 Task: Find an Airbnb in Mumbai for 2 guests from May 27-30, using filters for price and type of place.
Action: Mouse moved to (504, 795)
Screenshot: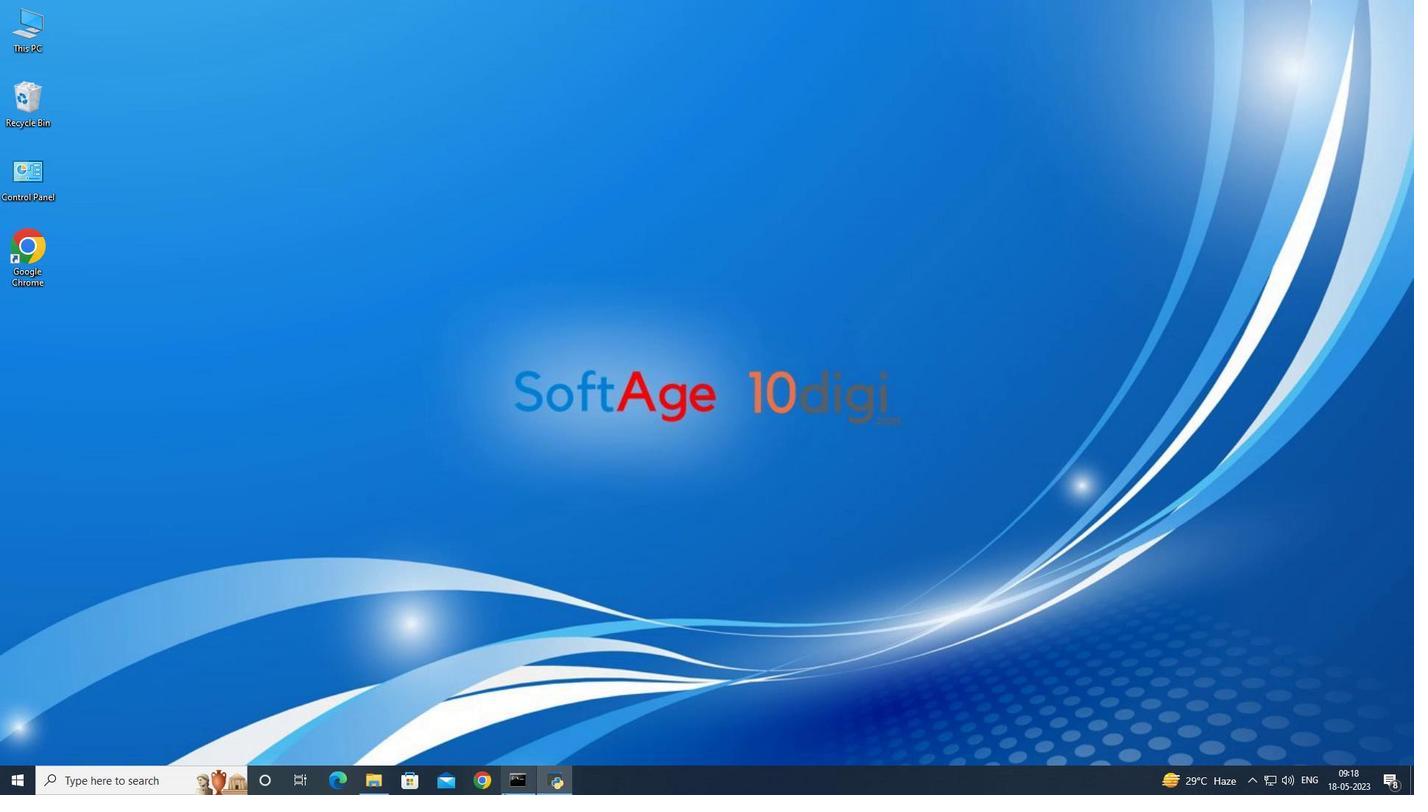 
Action: Mouse pressed left at (504, 795)
Screenshot: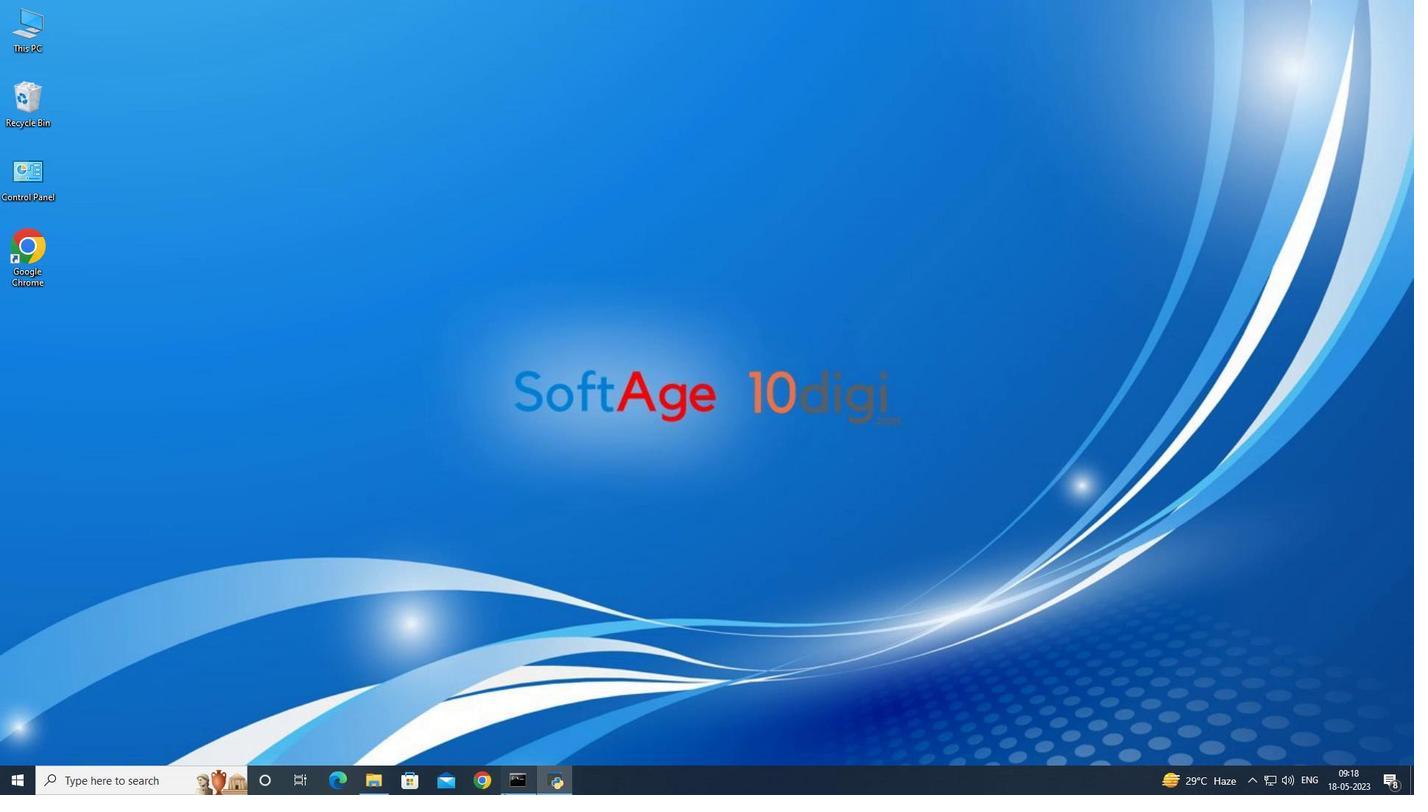 
Action: Mouse moved to (491, 790)
Screenshot: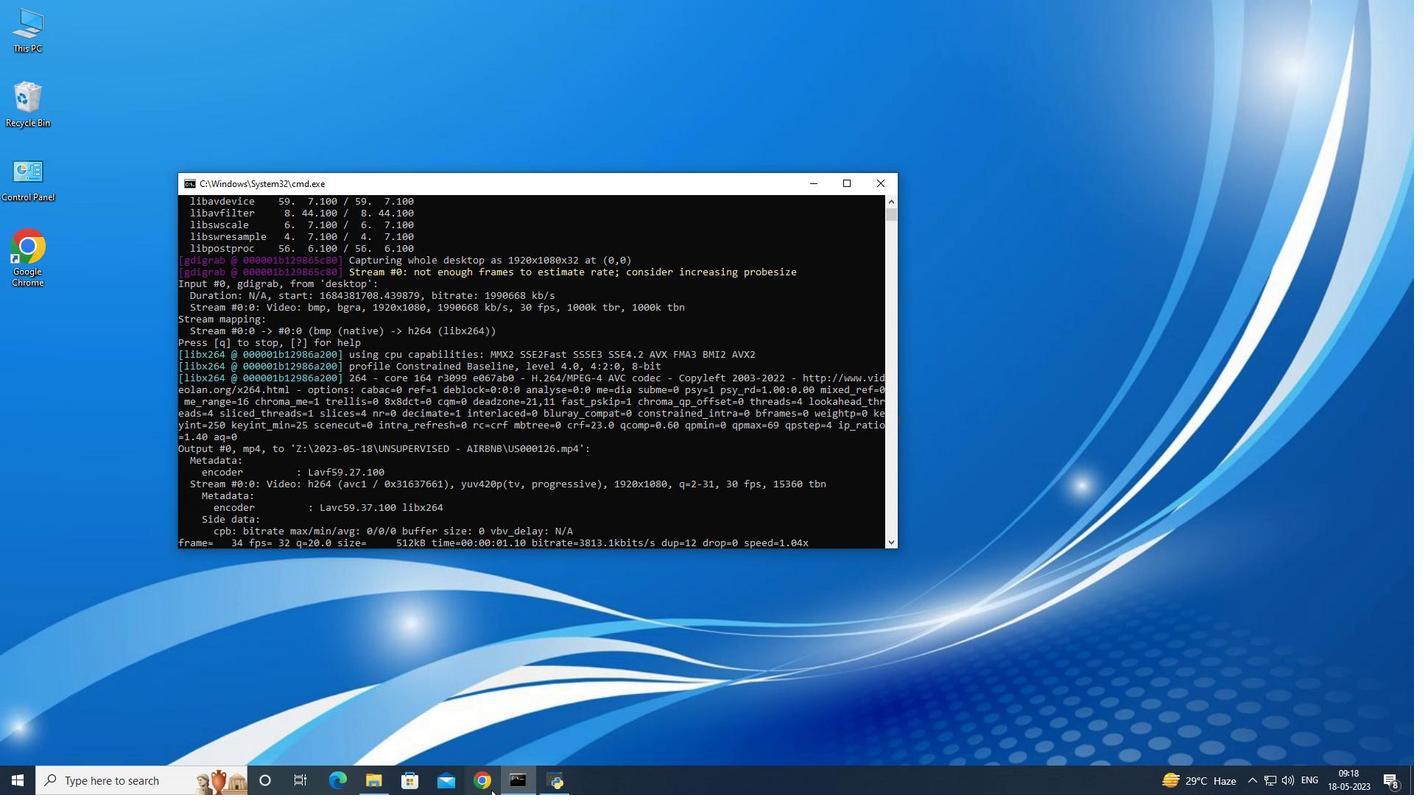 
Action: Mouse pressed left at (491, 790)
Screenshot: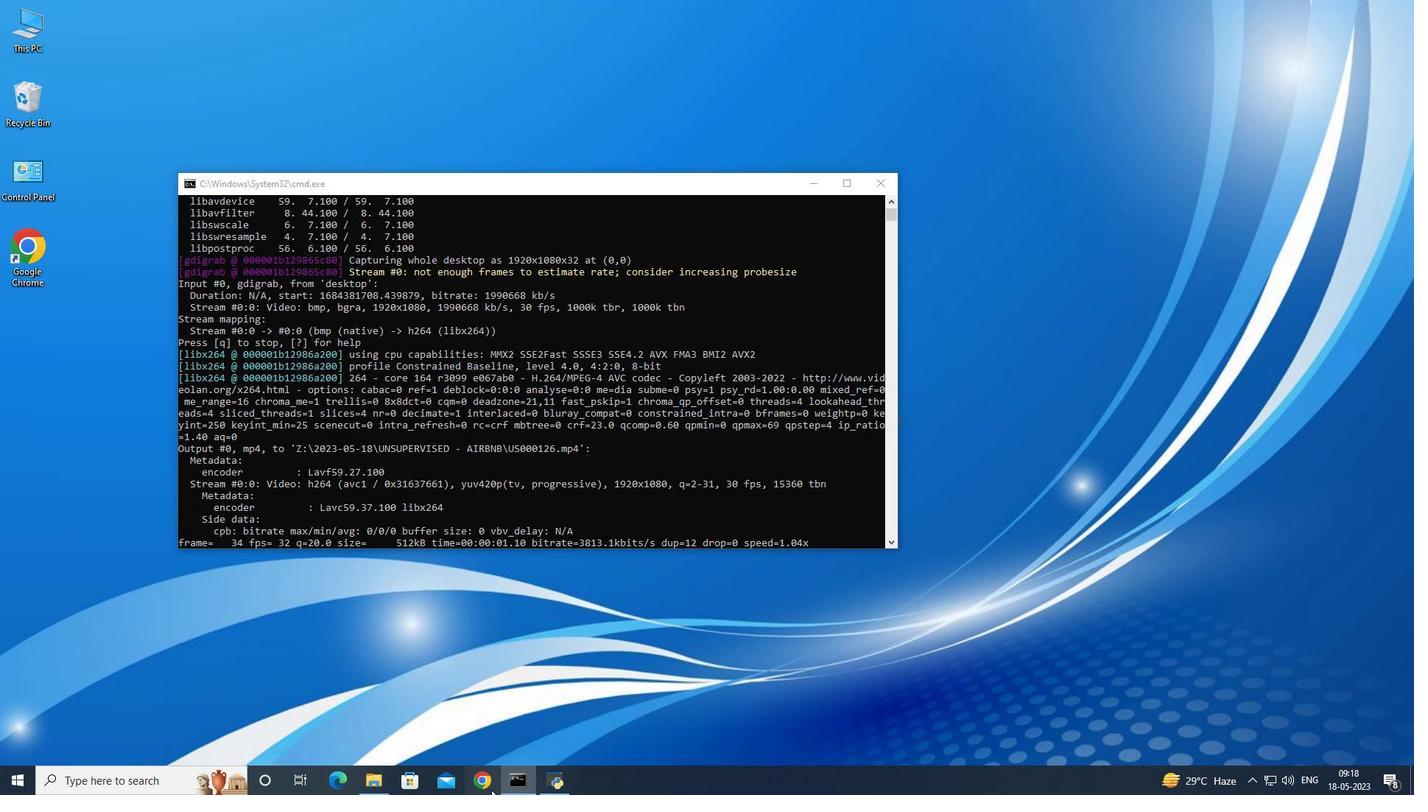 
Action: Mouse moved to (637, 311)
Screenshot: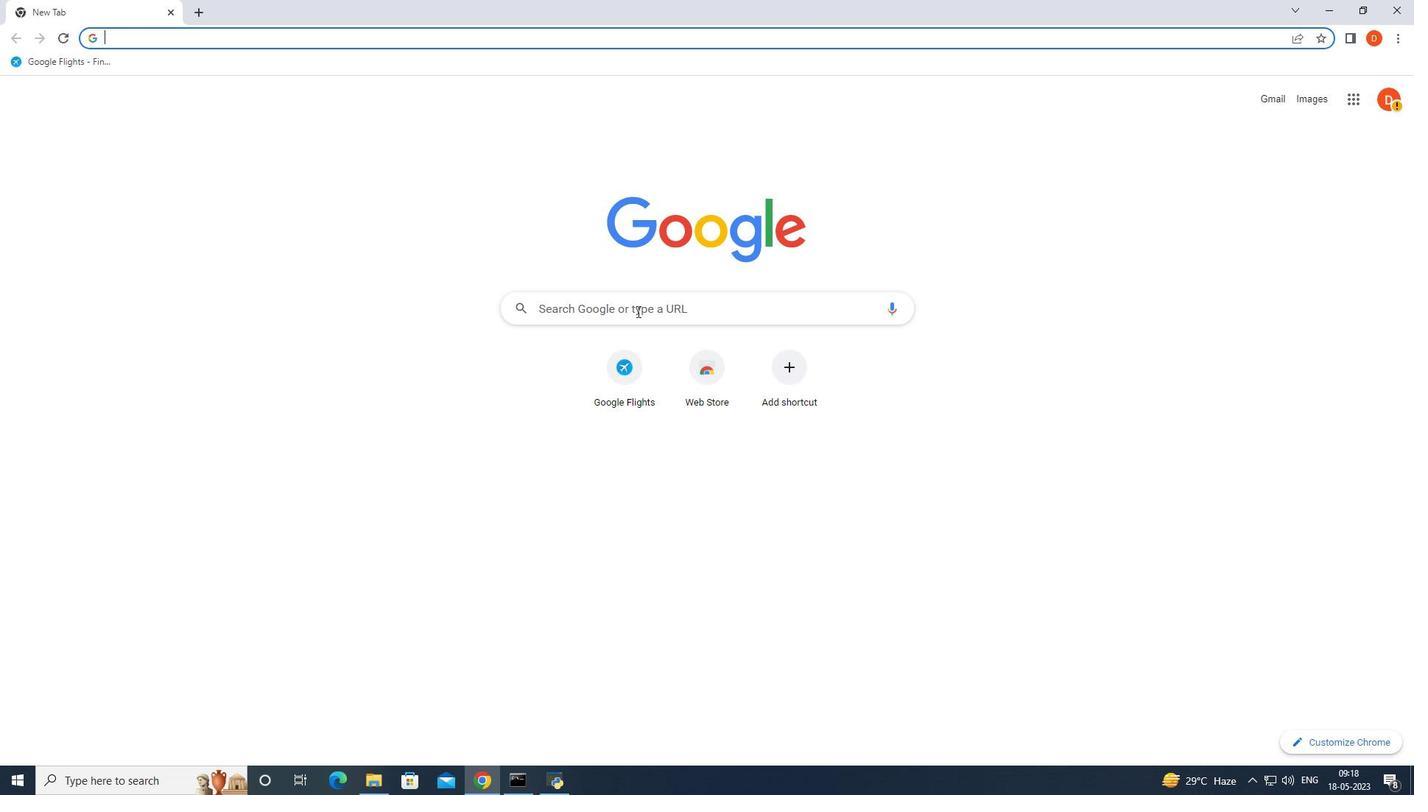 
Action: Mouse pressed left at (637, 311)
Screenshot: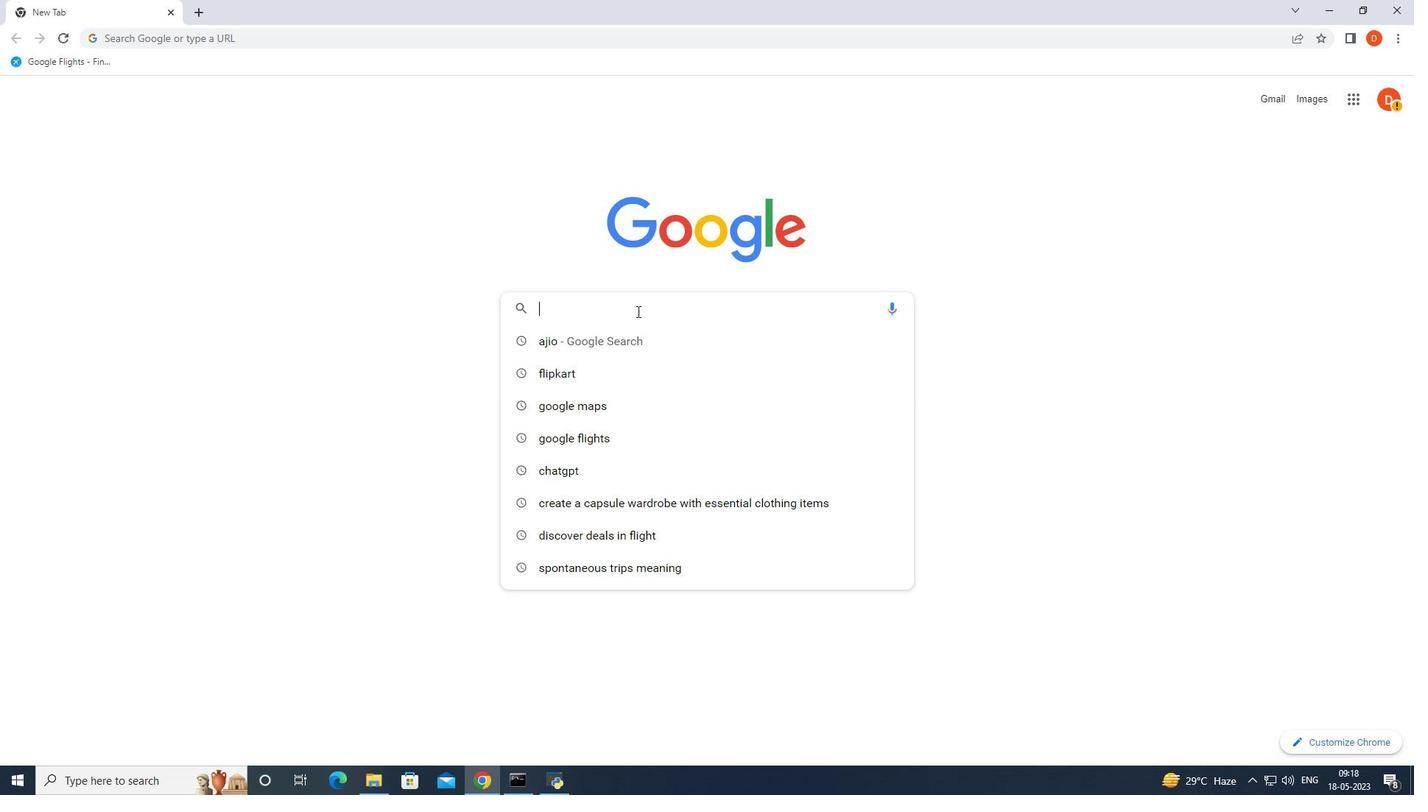 
Action: Mouse moved to (792, 347)
Screenshot: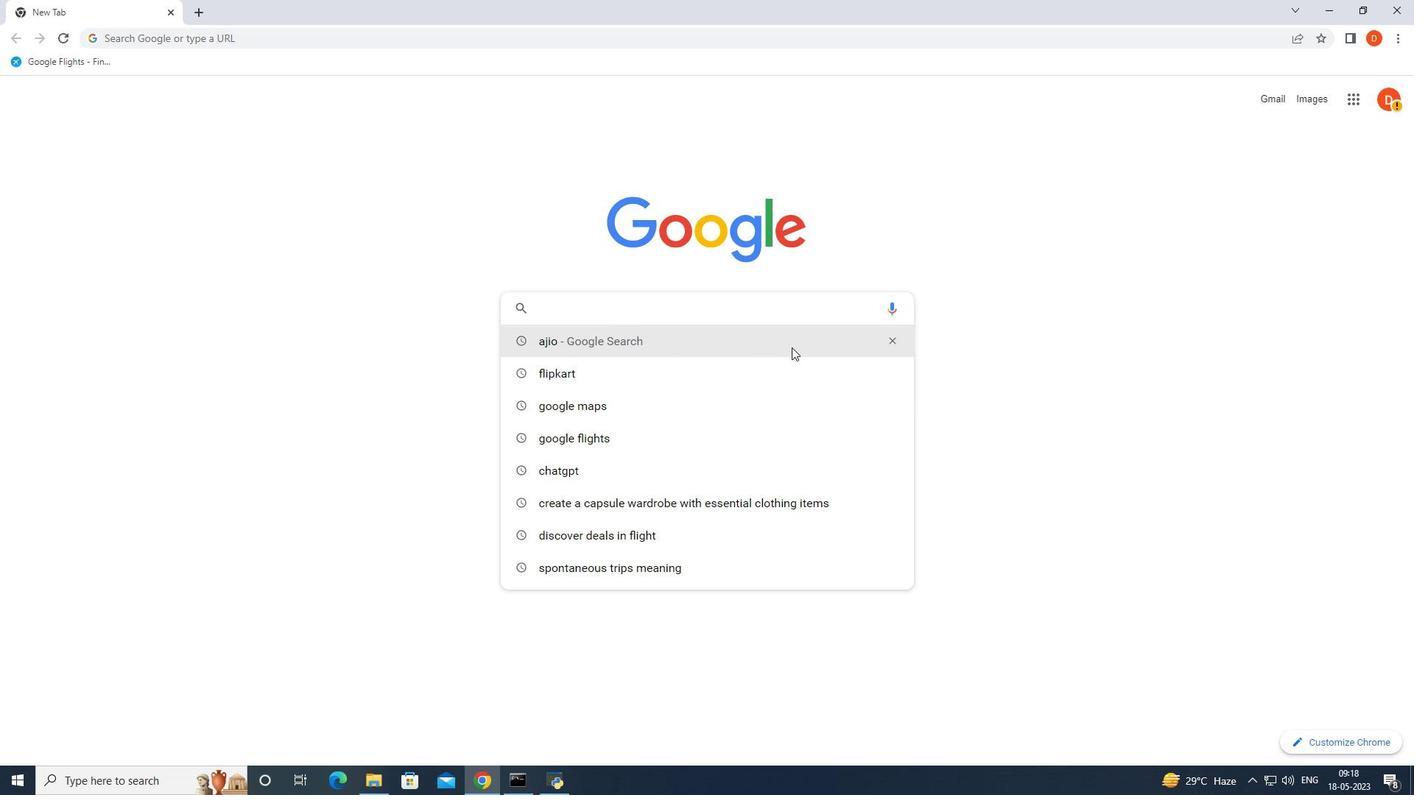 
Action: Key pressed air
Screenshot: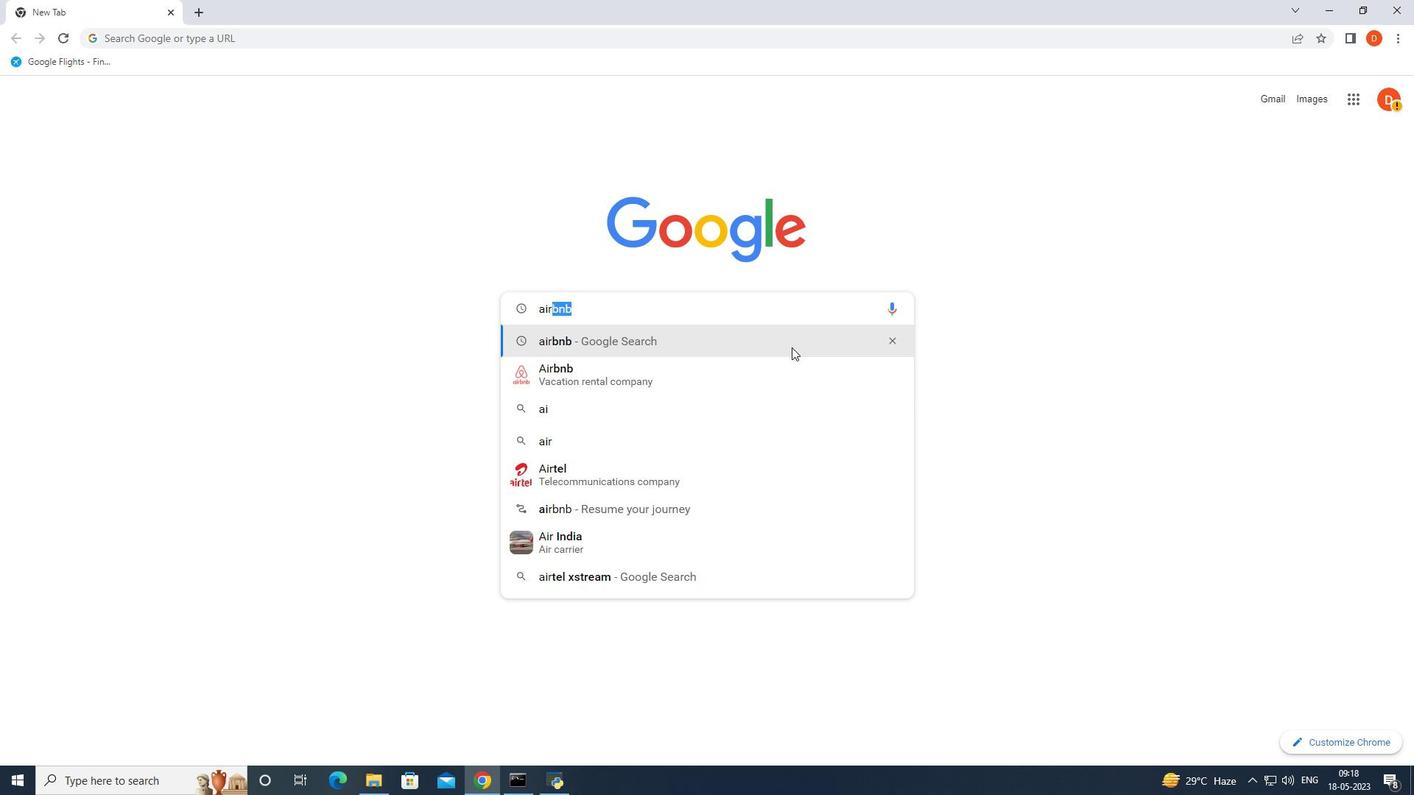 
Action: Mouse moved to (666, 377)
Screenshot: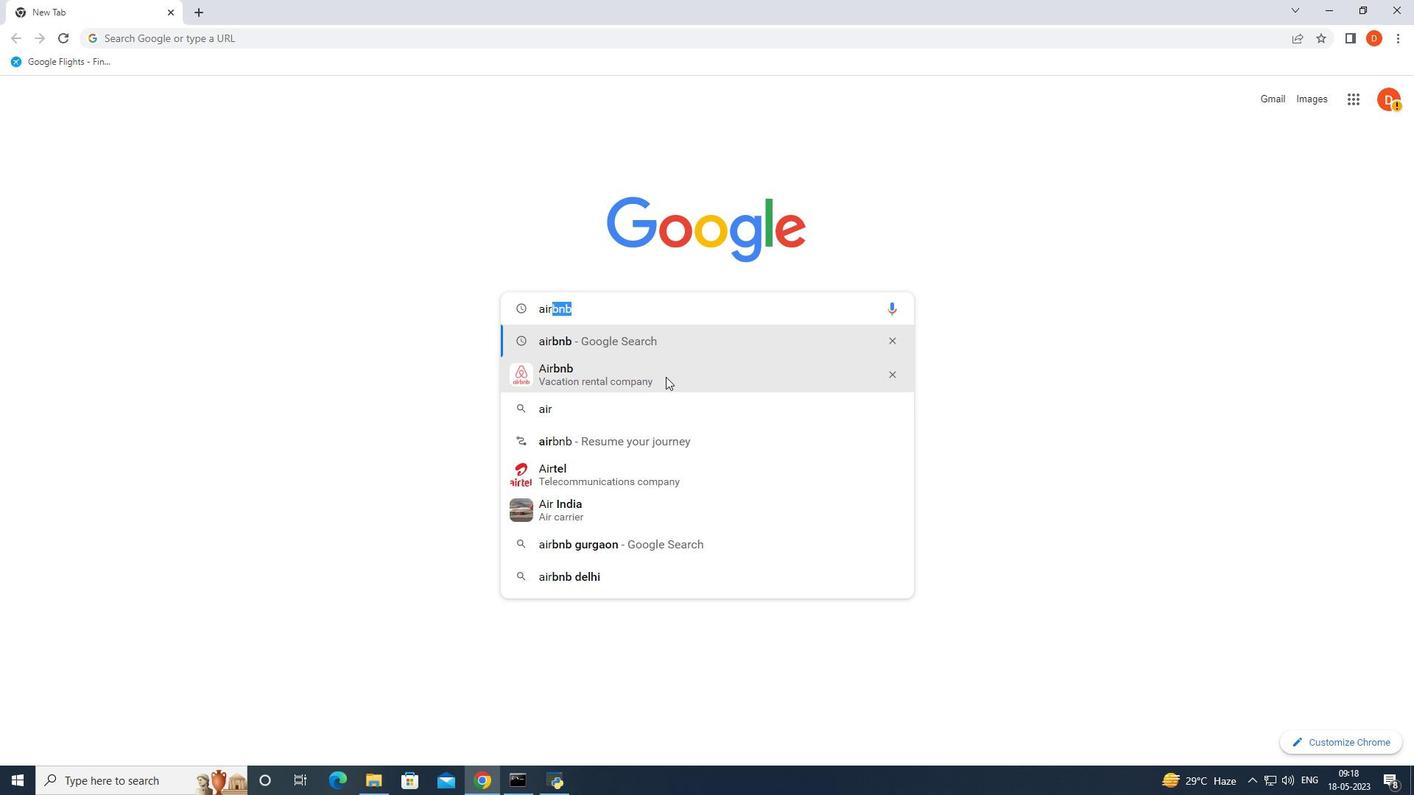 
Action: Mouse pressed left at (666, 377)
Screenshot: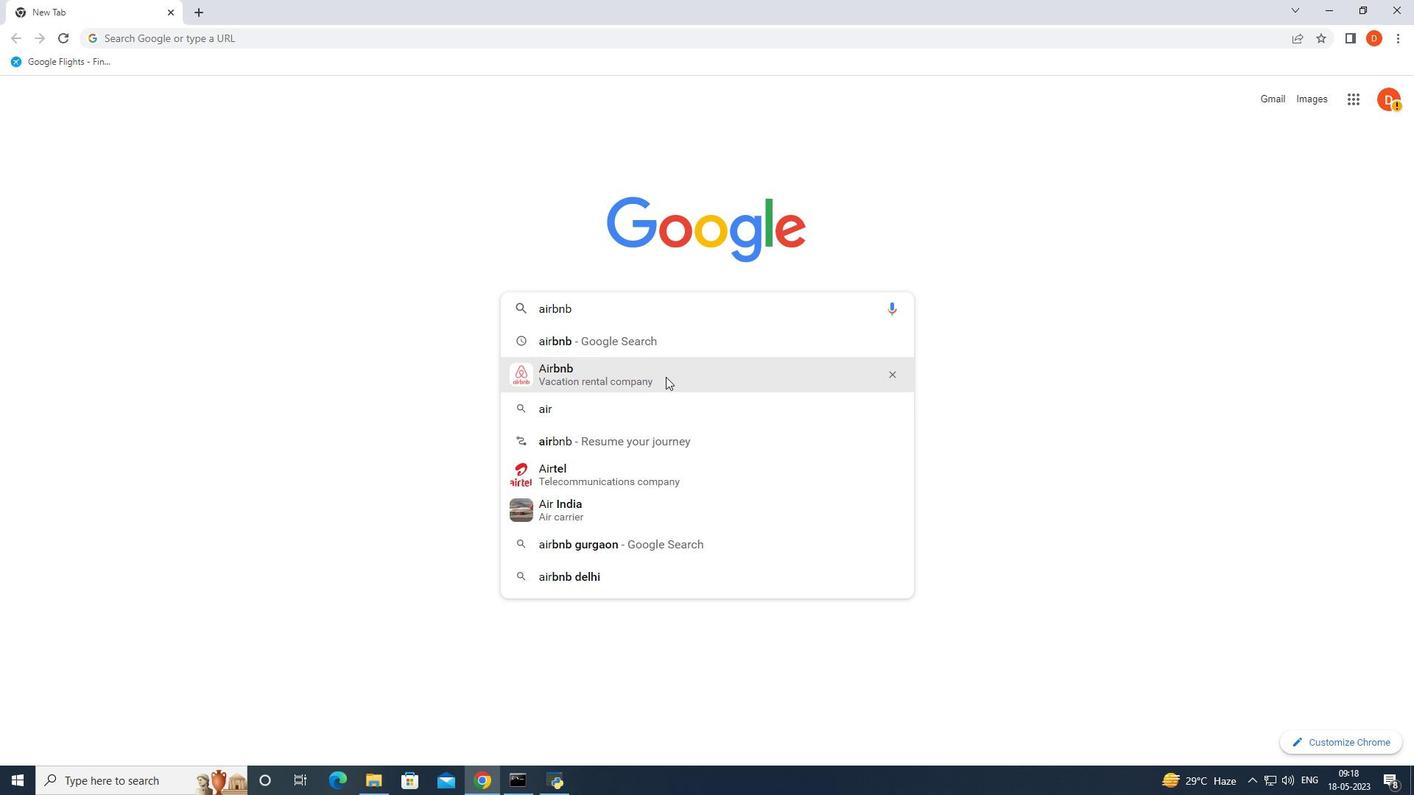 
Action: Mouse moved to (230, 216)
Screenshot: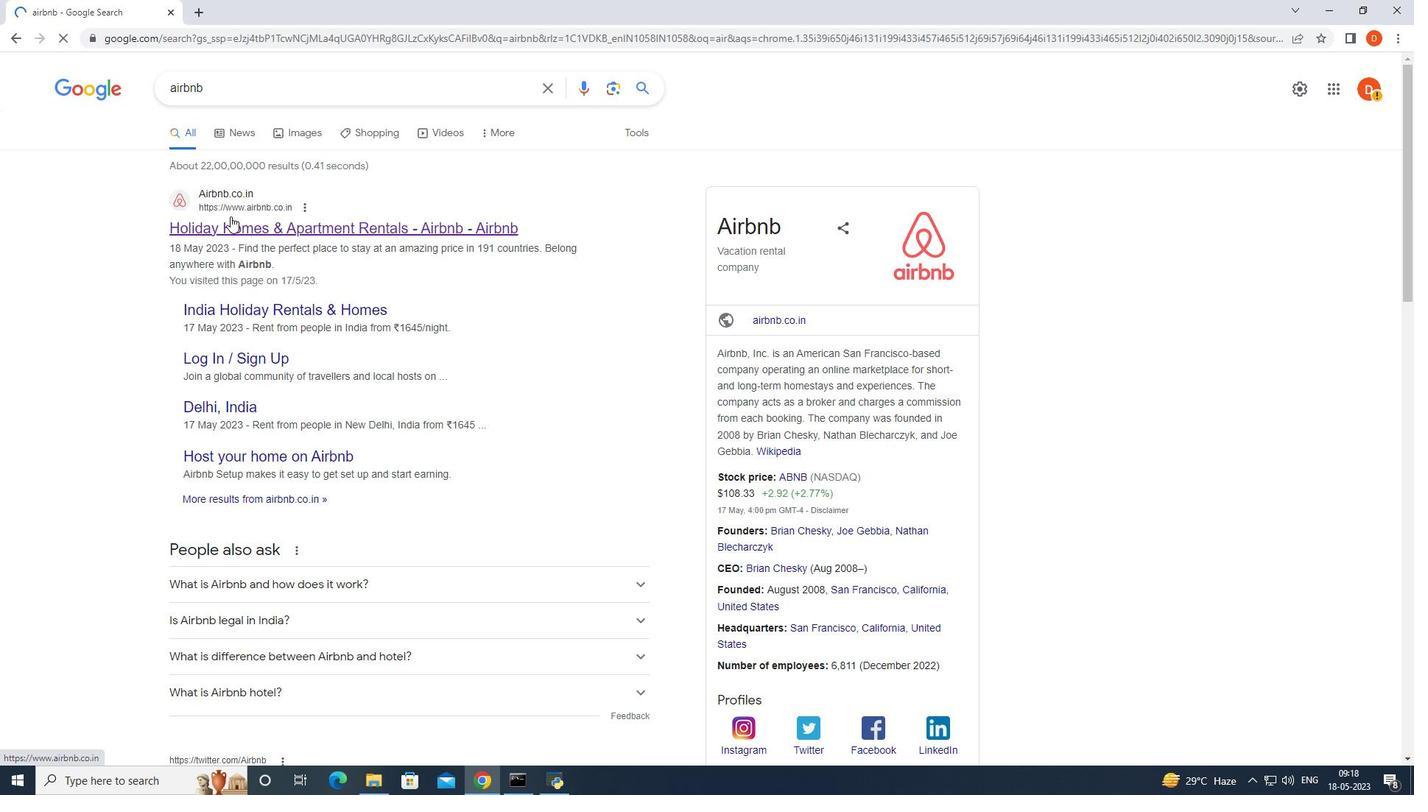 
Action: Mouse pressed left at (230, 216)
Screenshot: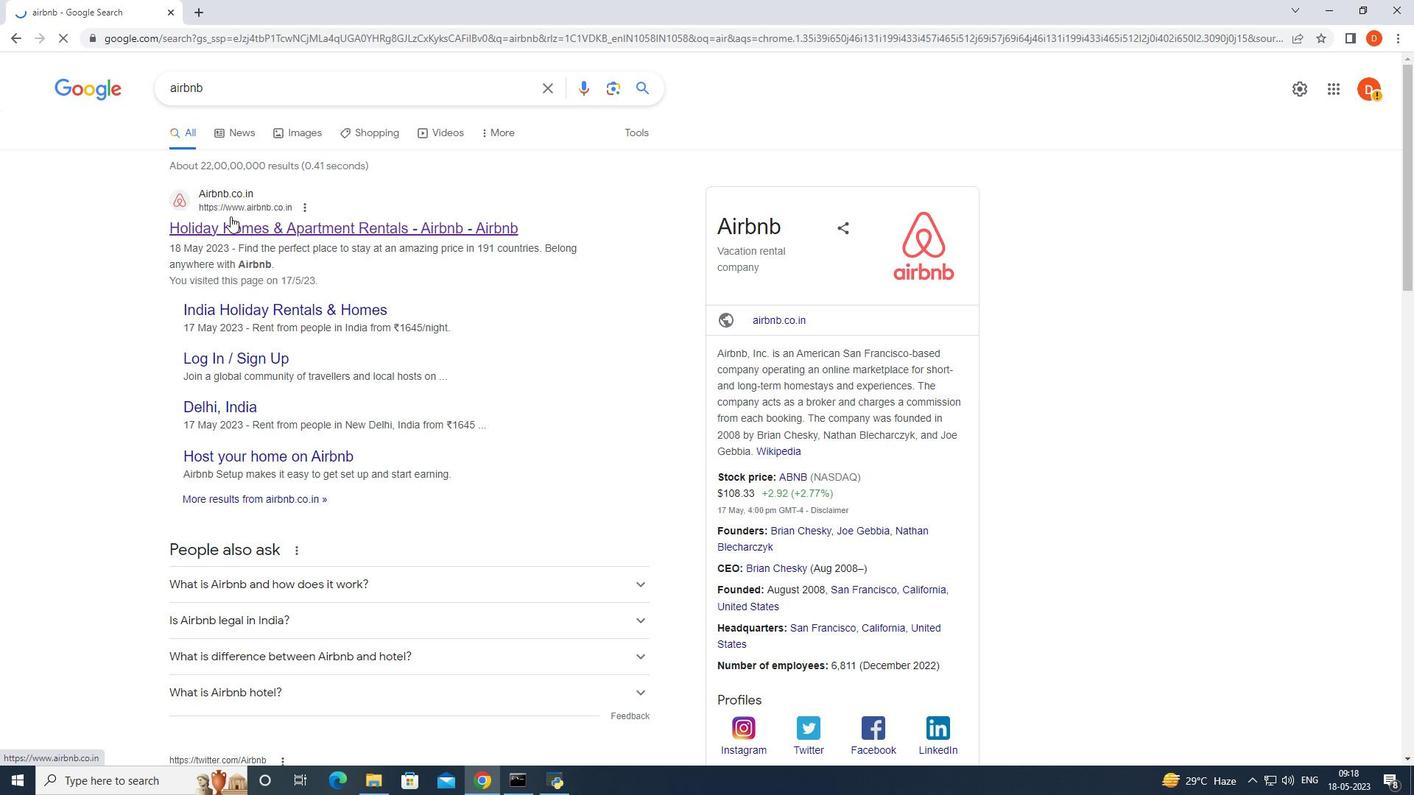 
Action: Mouse moved to (625, 128)
Screenshot: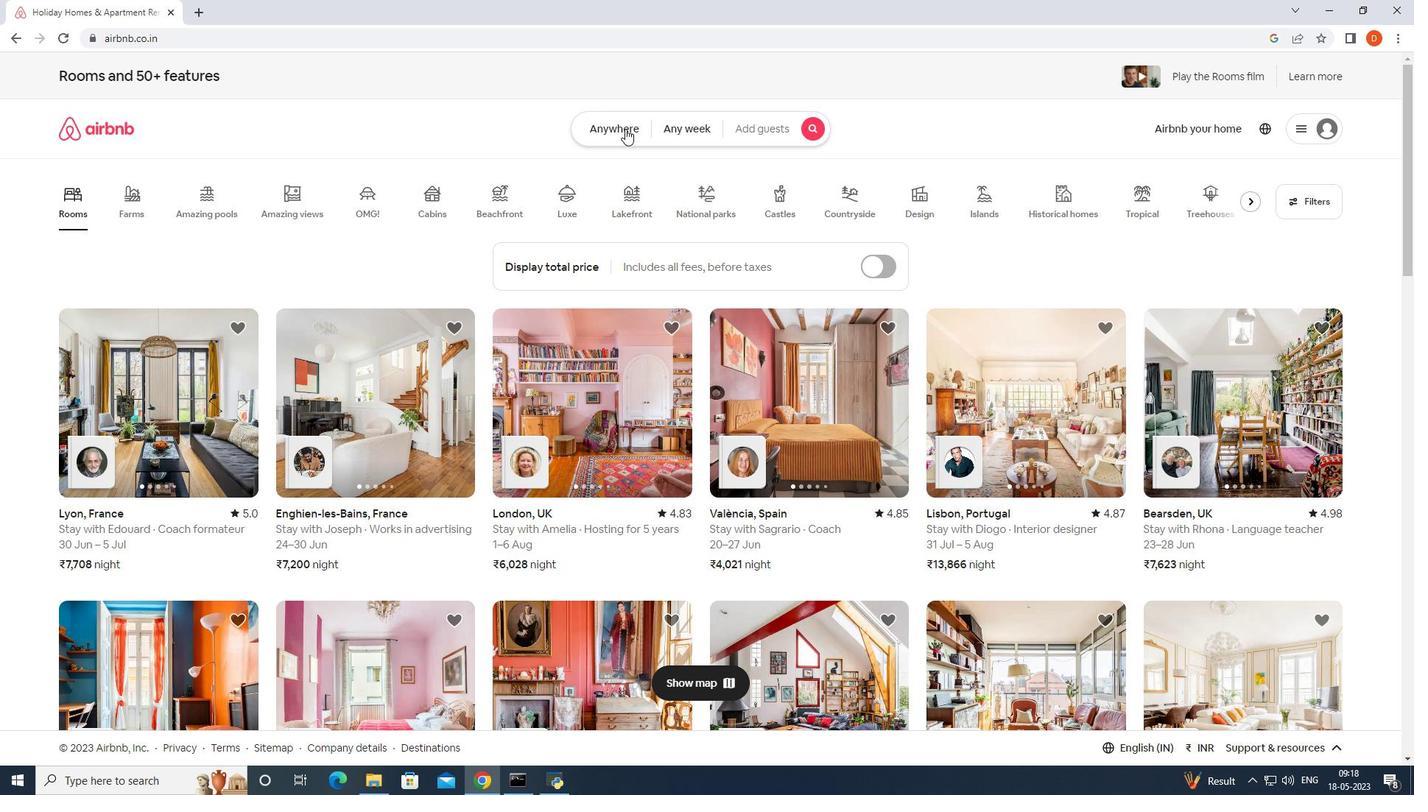 
Action: Mouse pressed left at (625, 128)
Screenshot: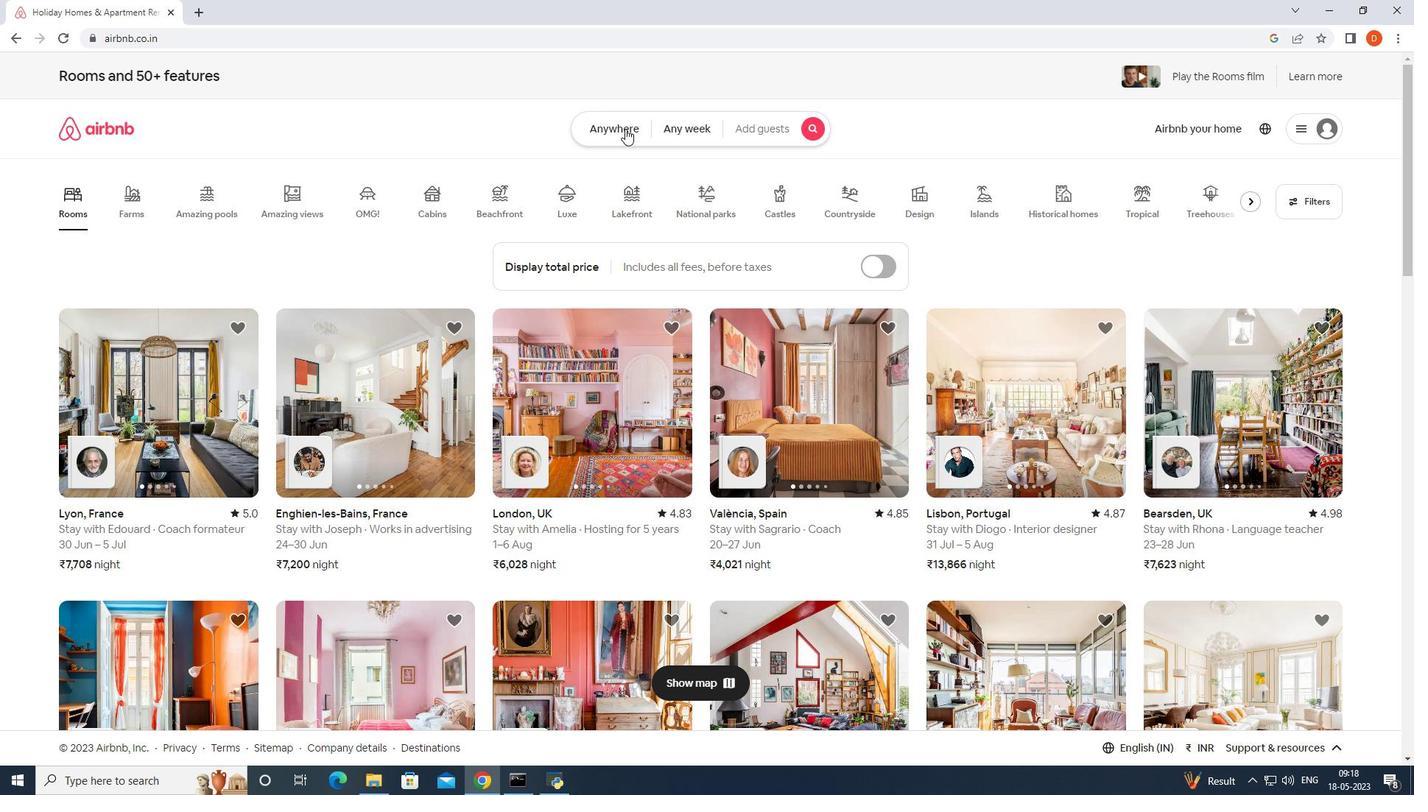 
Action: Mouse moved to (587, 174)
Screenshot: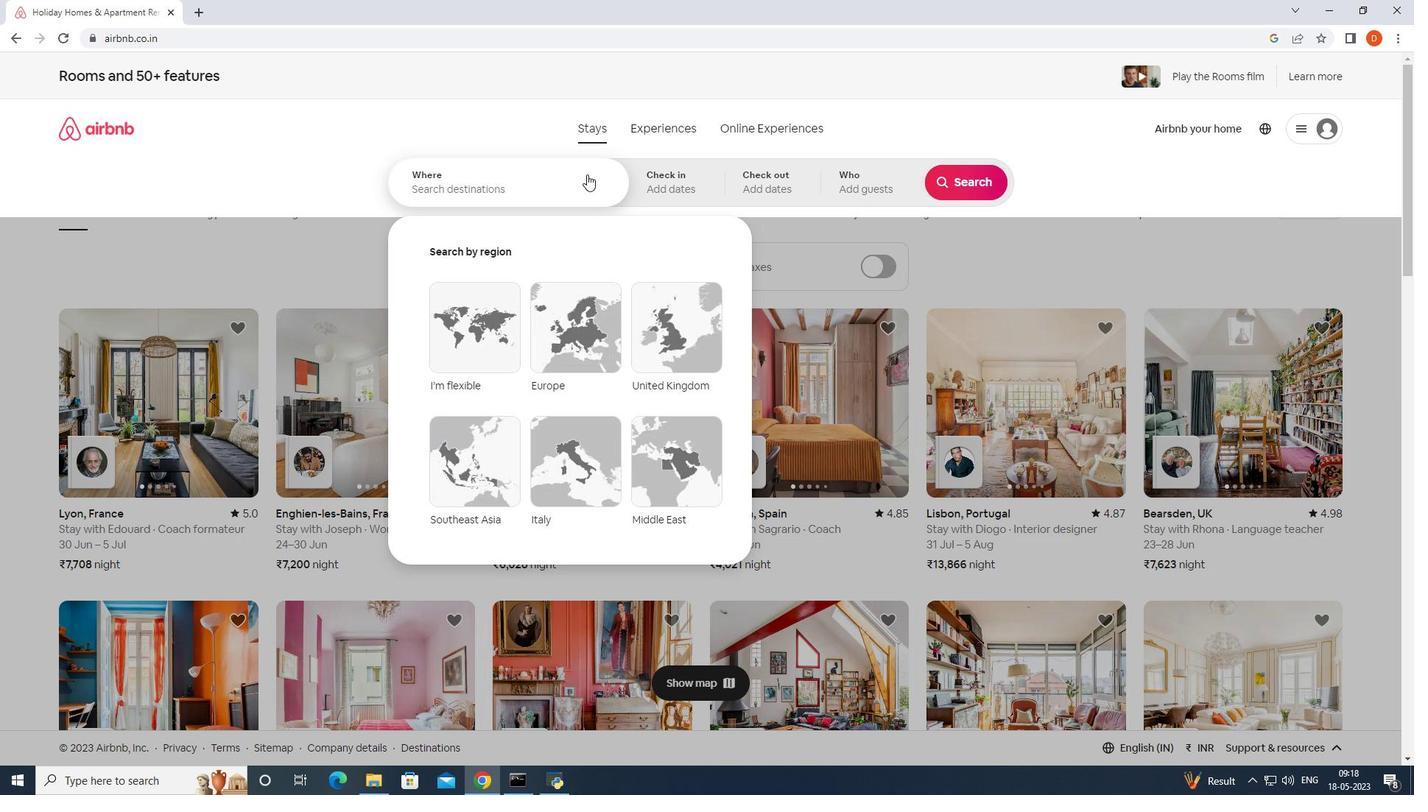 
Action: Mouse pressed left at (587, 174)
Screenshot: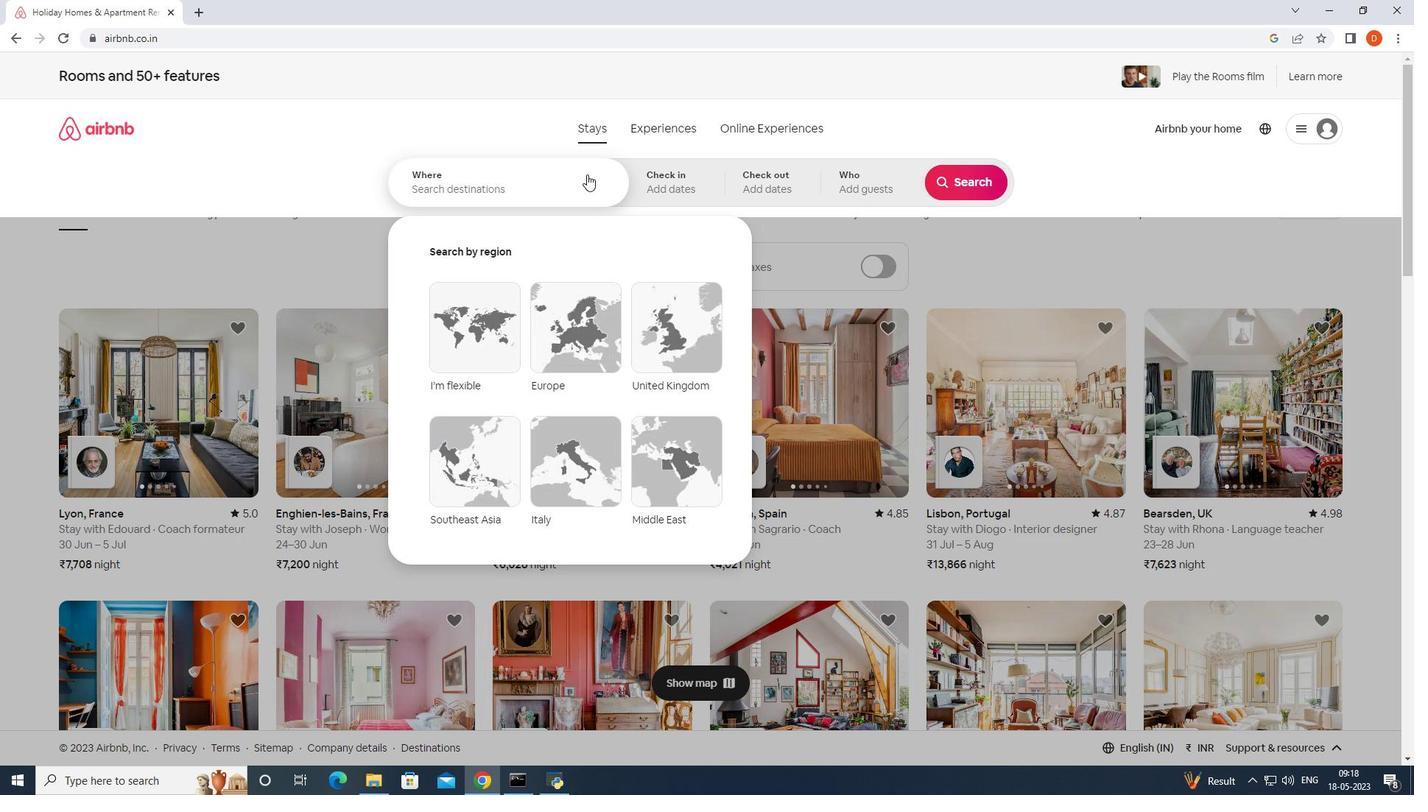 
Action: Key pressed mumbai
Screenshot: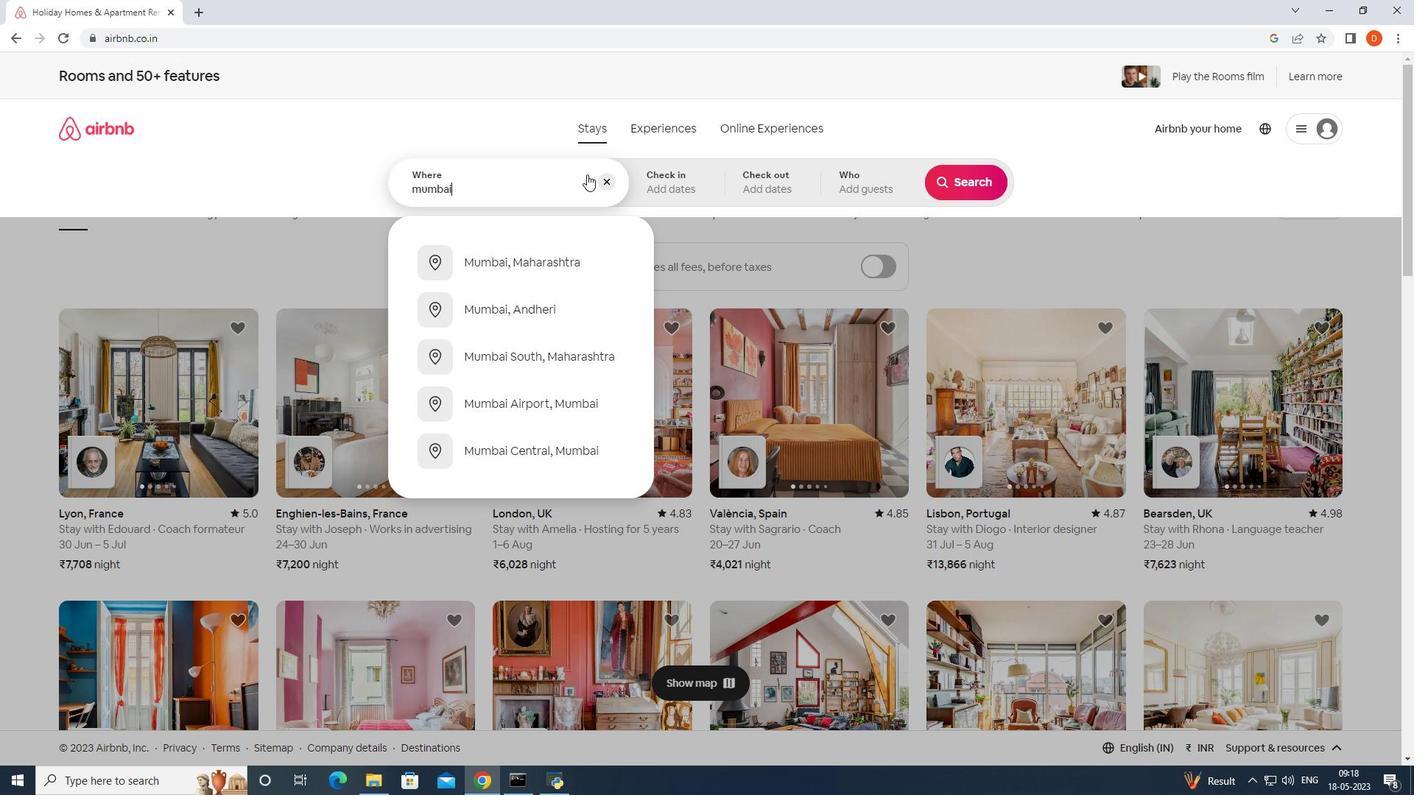 
Action: Mouse moved to (652, 176)
Screenshot: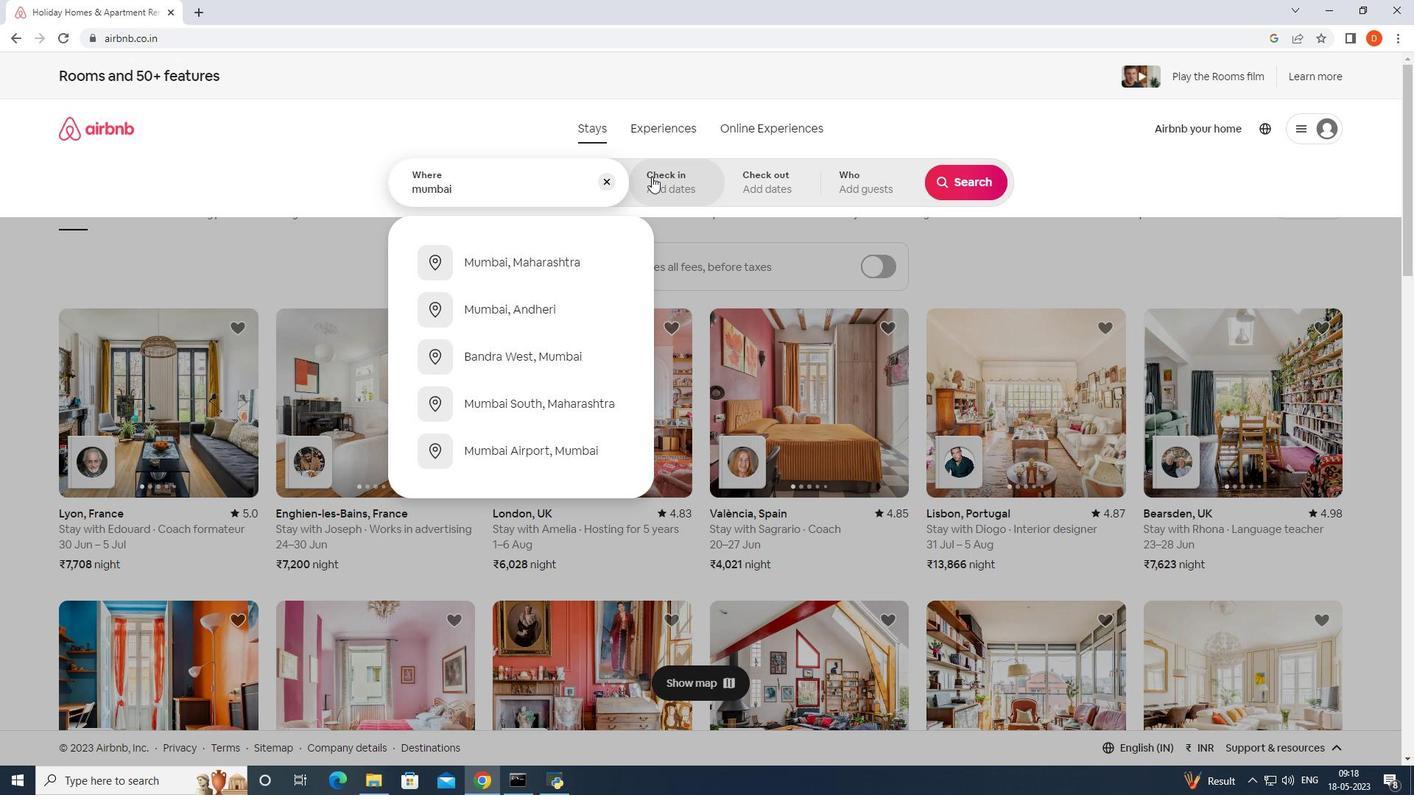 
Action: Mouse pressed left at (652, 176)
Screenshot: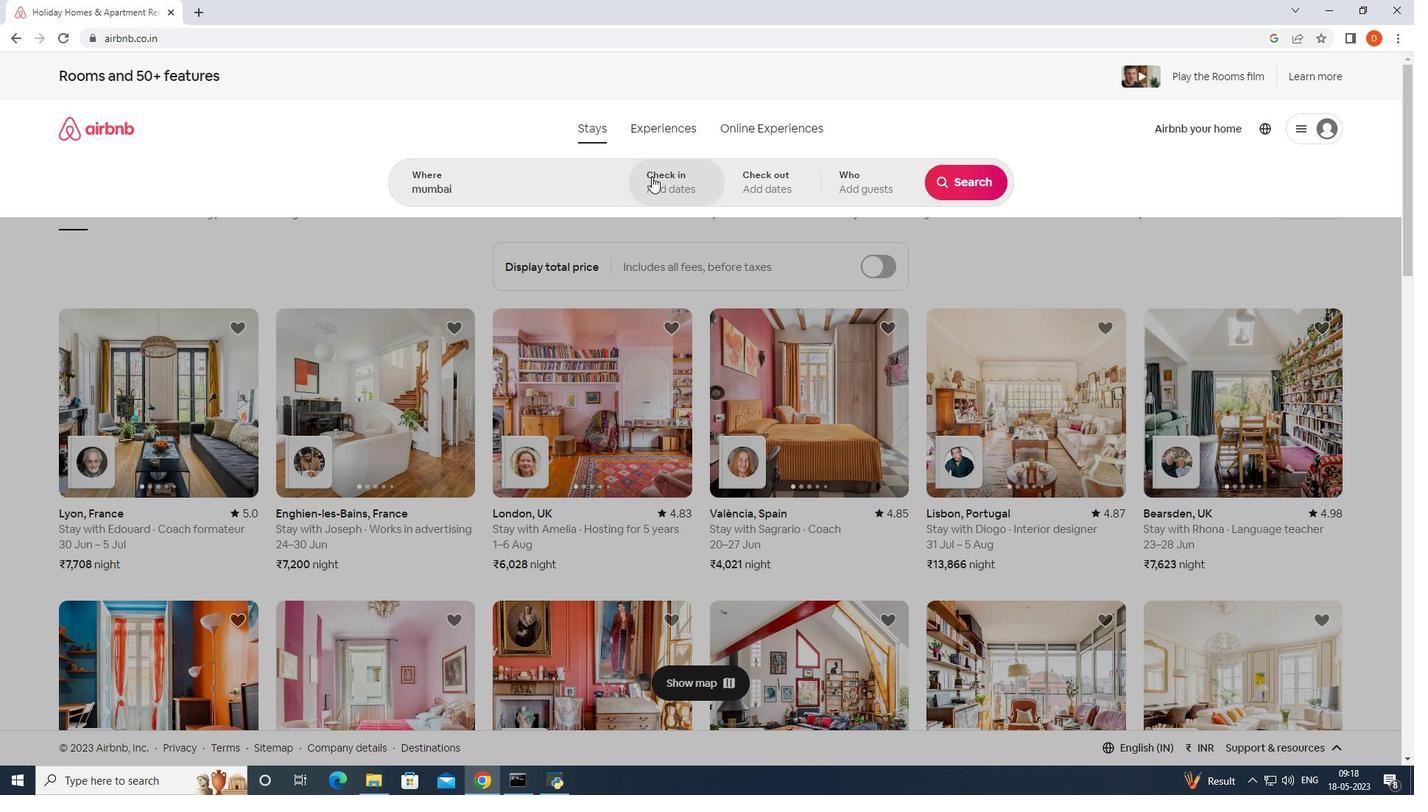 
Action: Mouse moved to (662, 479)
Screenshot: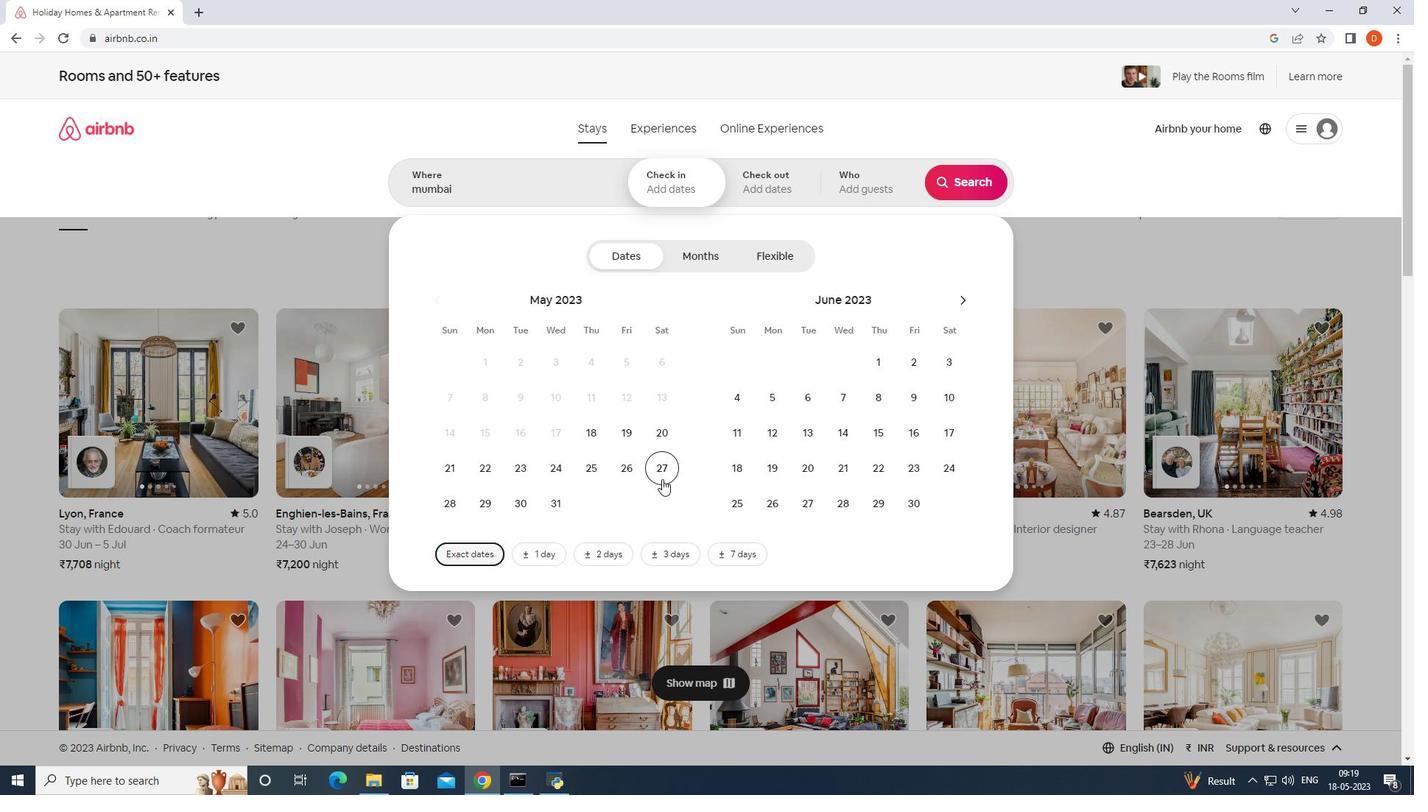 
Action: Mouse pressed left at (662, 479)
Screenshot: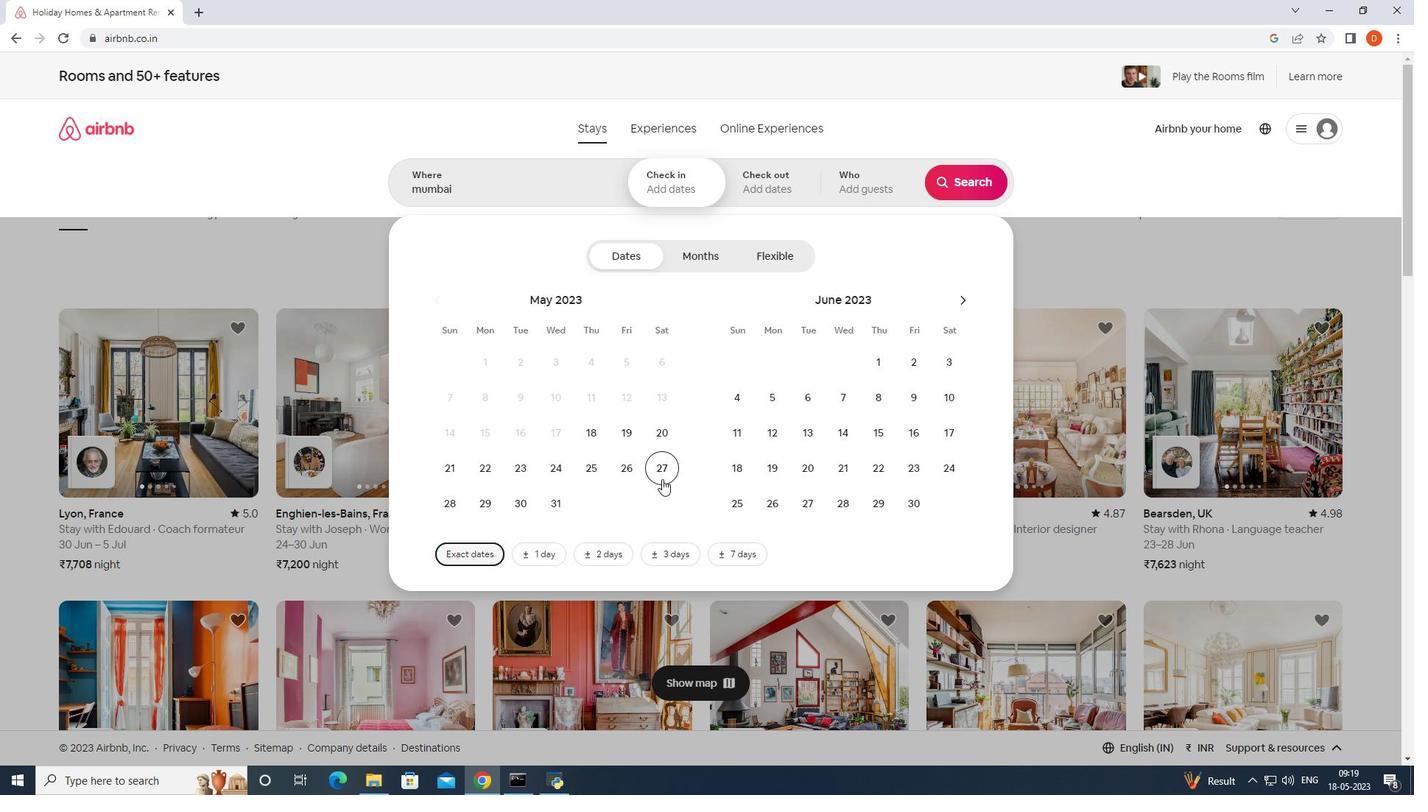
Action: Mouse moved to (527, 510)
Screenshot: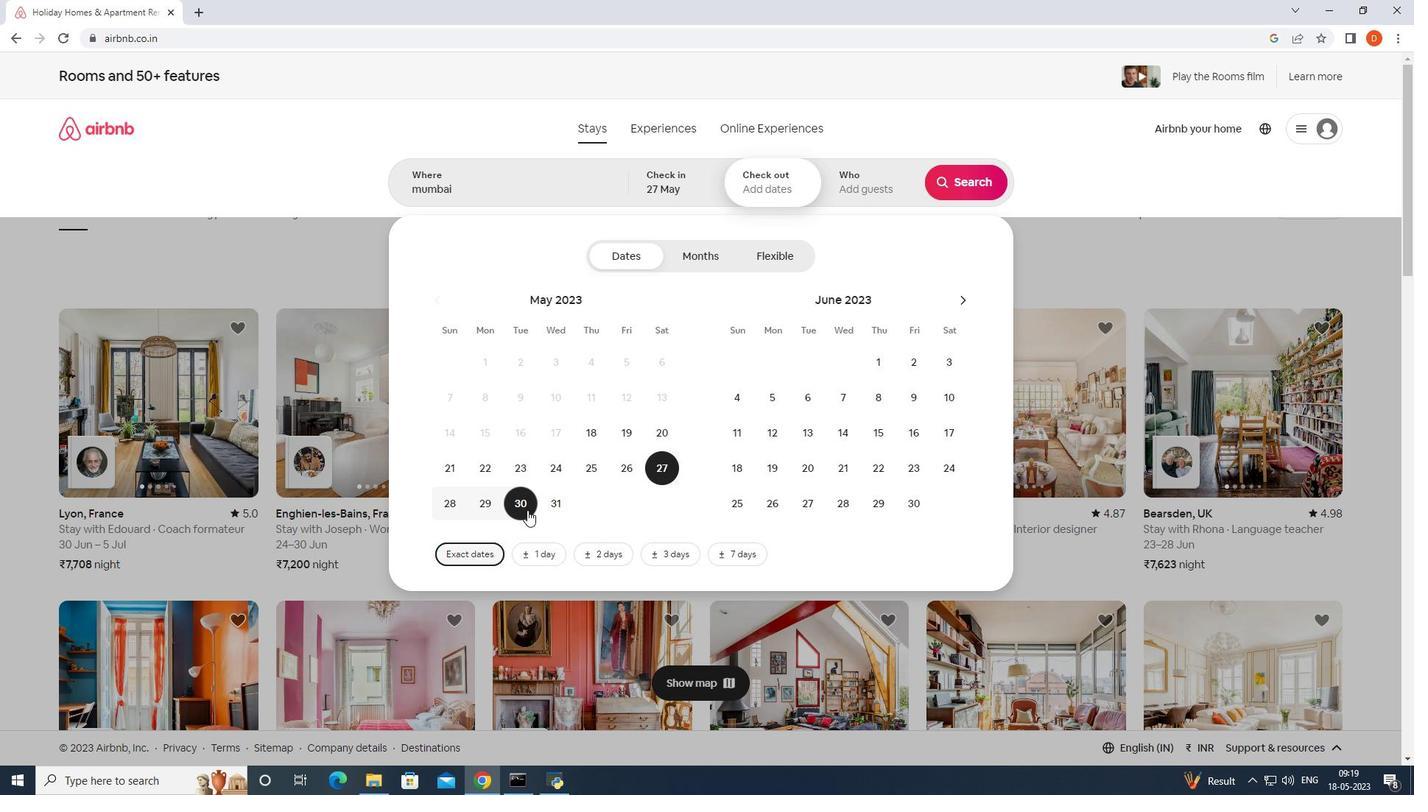 
Action: Mouse pressed left at (527, 510)
Screenshot: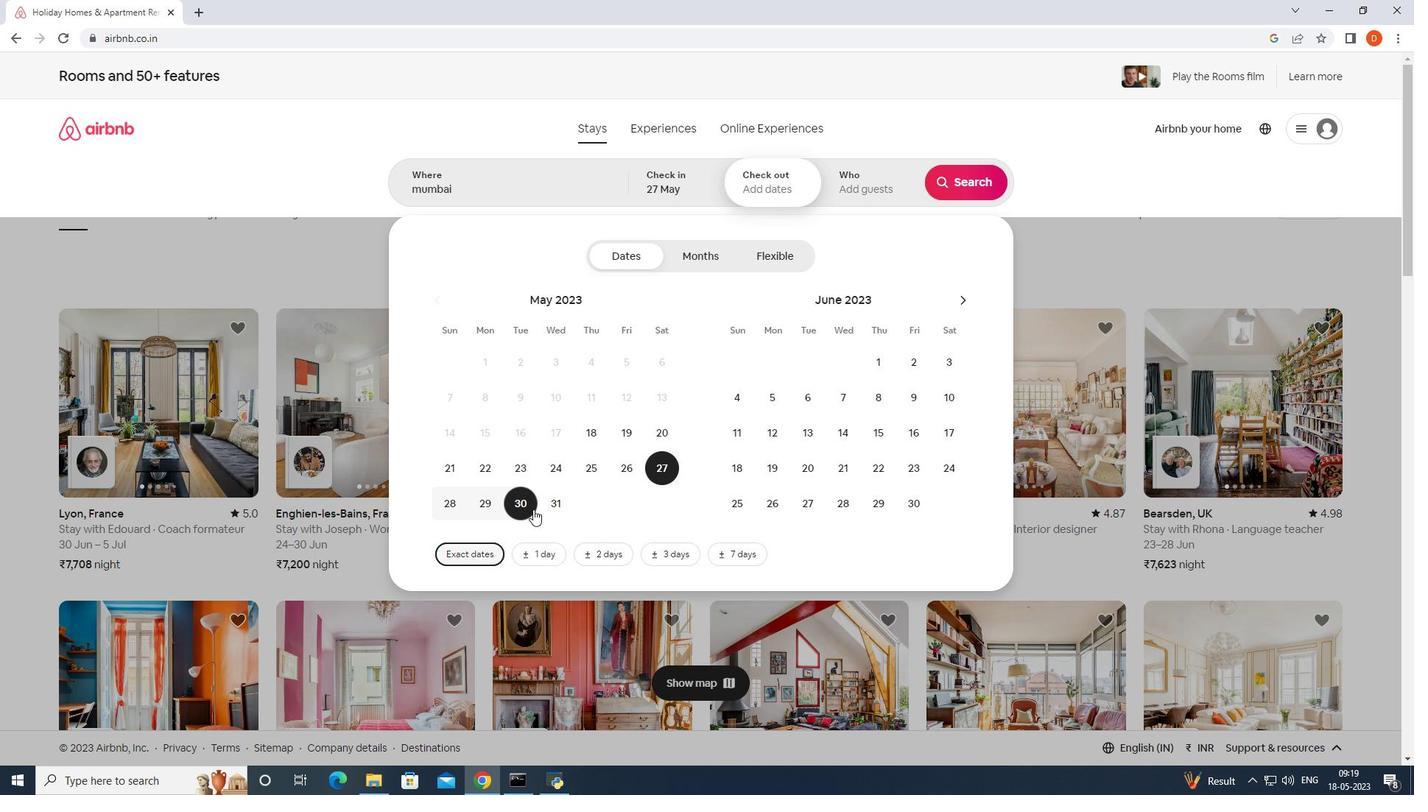 
Action: Mouse moved to (882, 189)
Screenshot: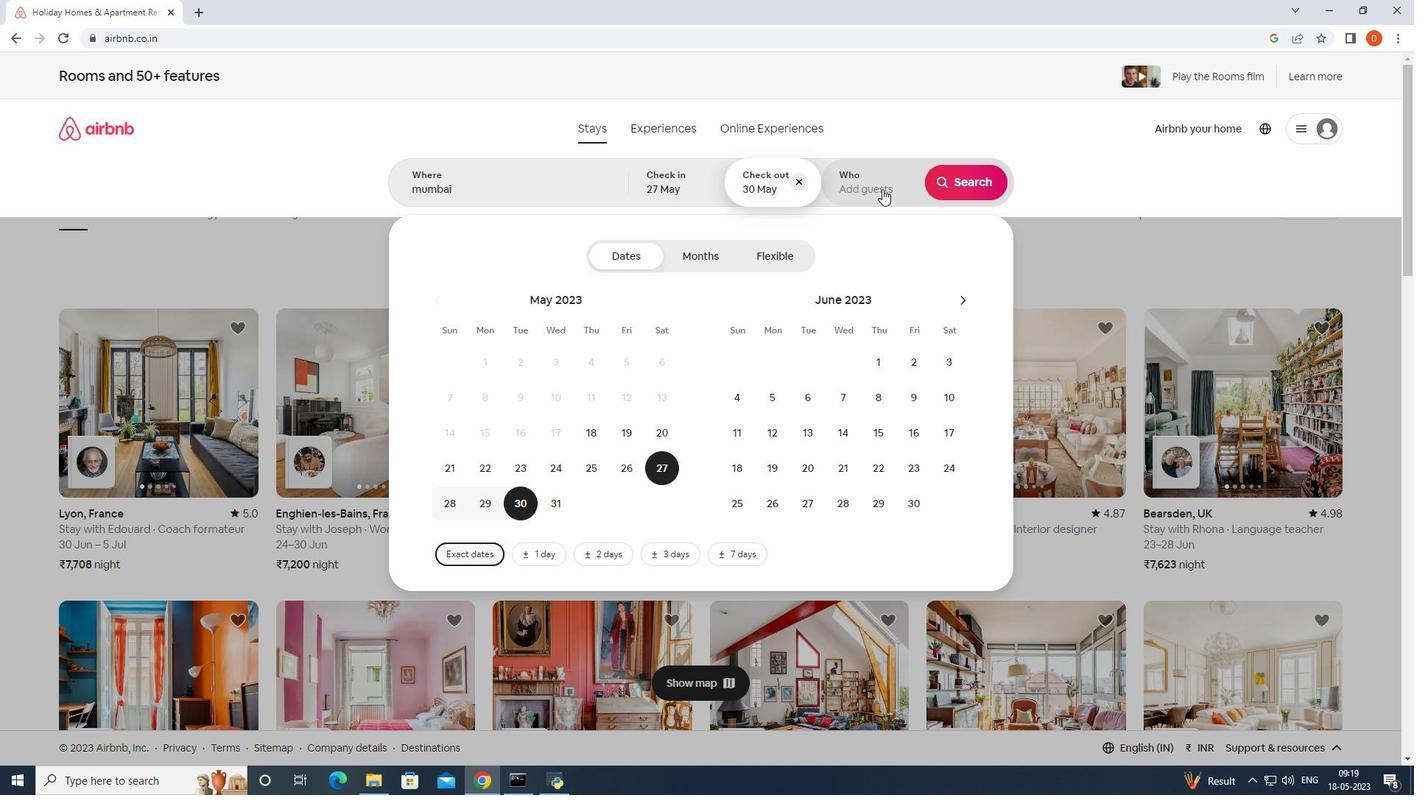 
Action: Mouse pressed left at (882, 189)
Screenshot: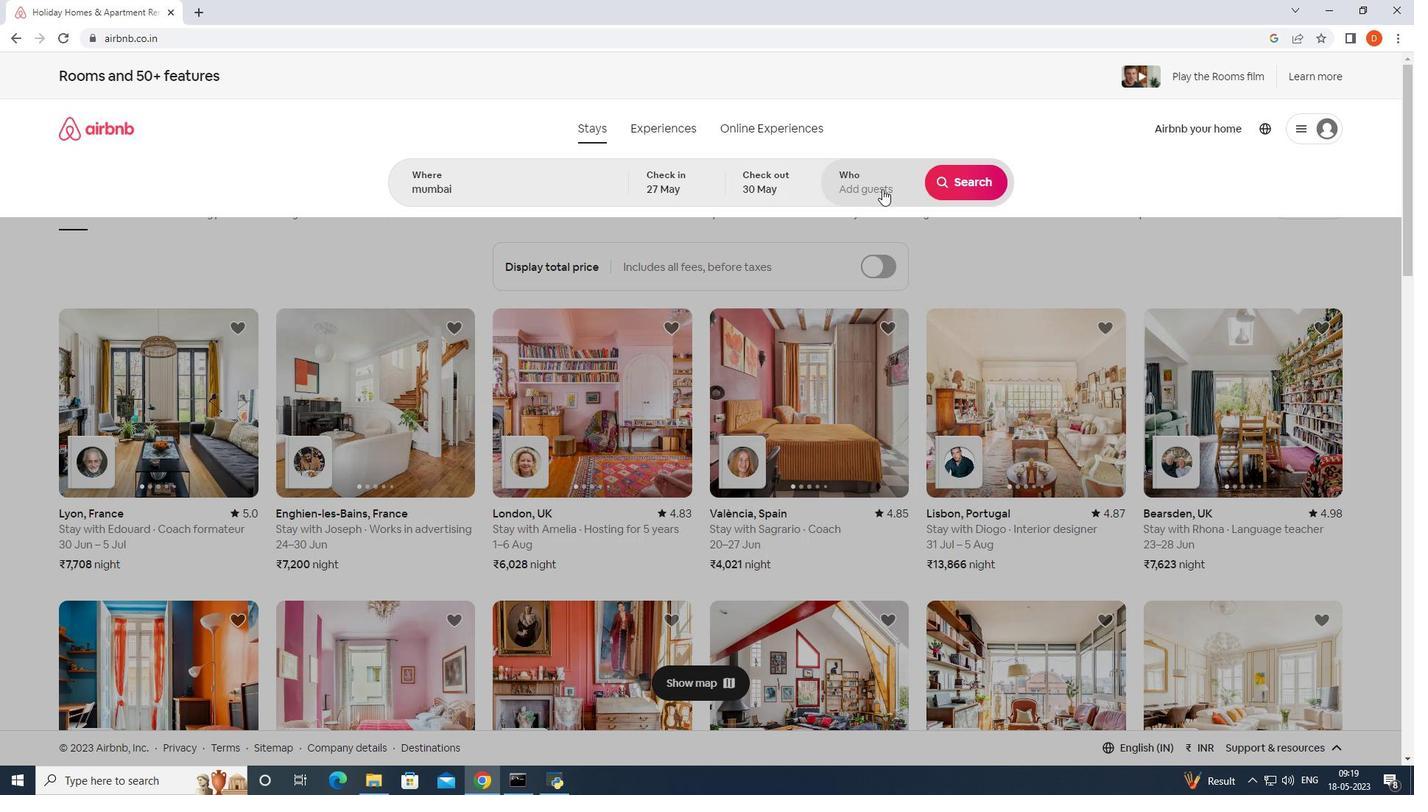 
Action: Mouse moved to (970, 258)
Screenshot: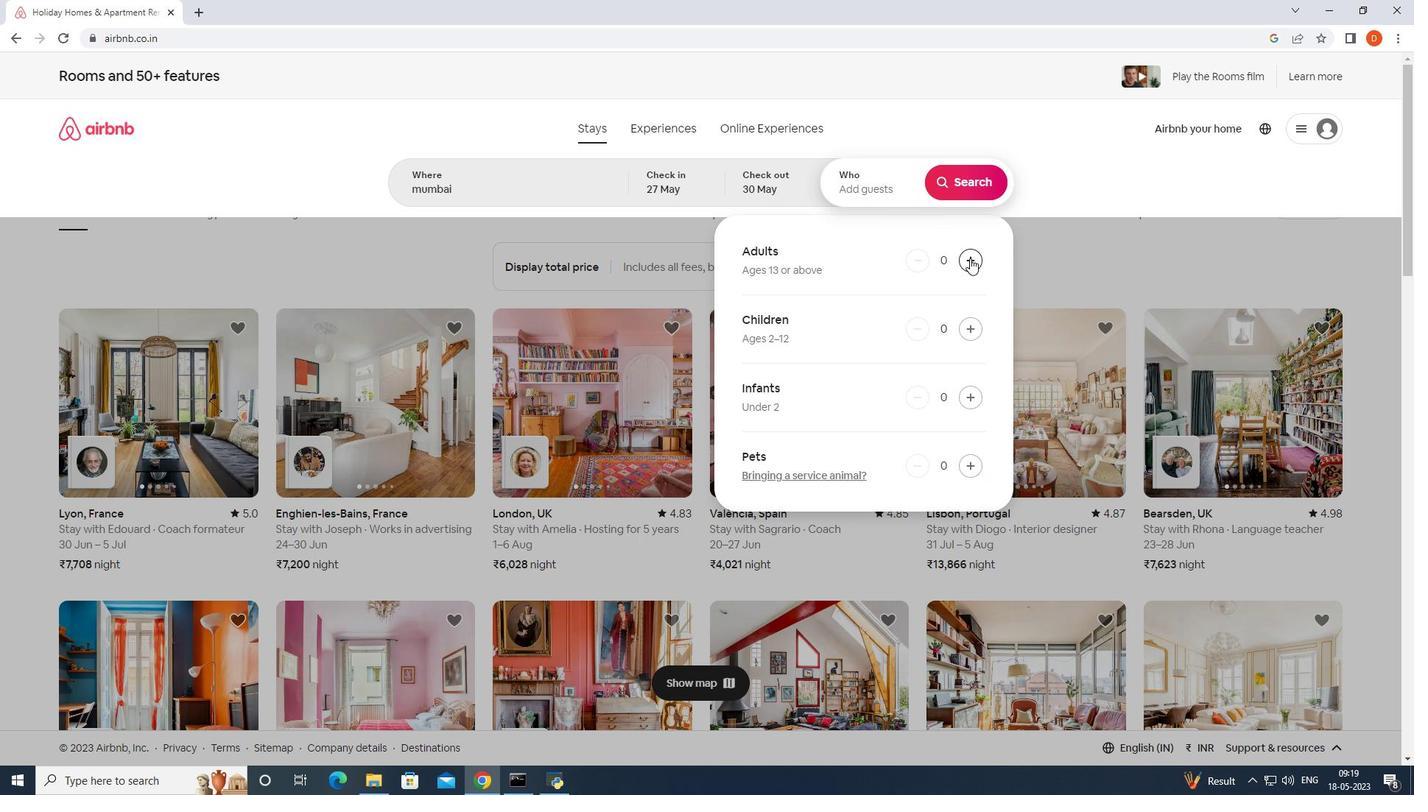 
Action: Mouse pressed left at (970, 258)
Screenshot: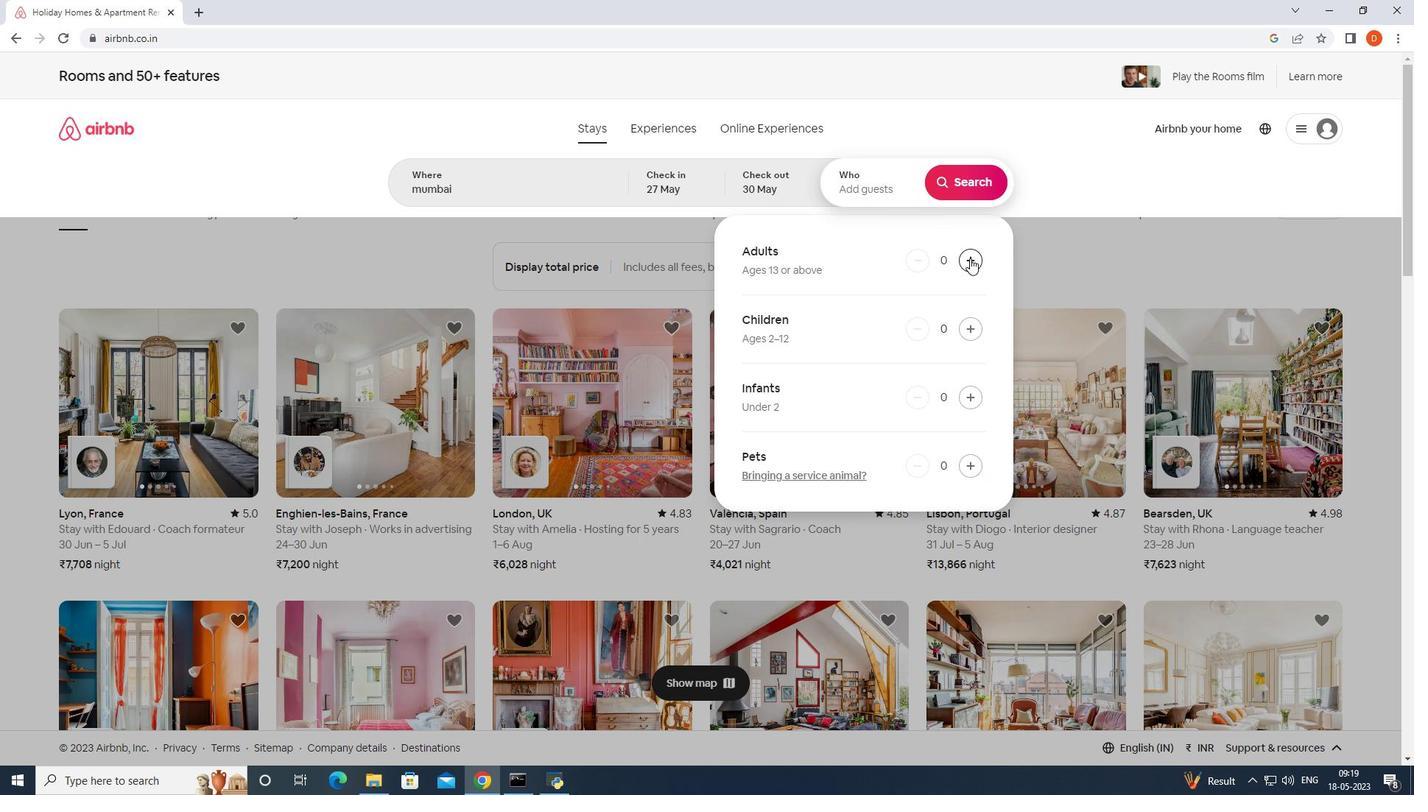 
Action: Mouse pressed left at (970, 258)
Screenshot: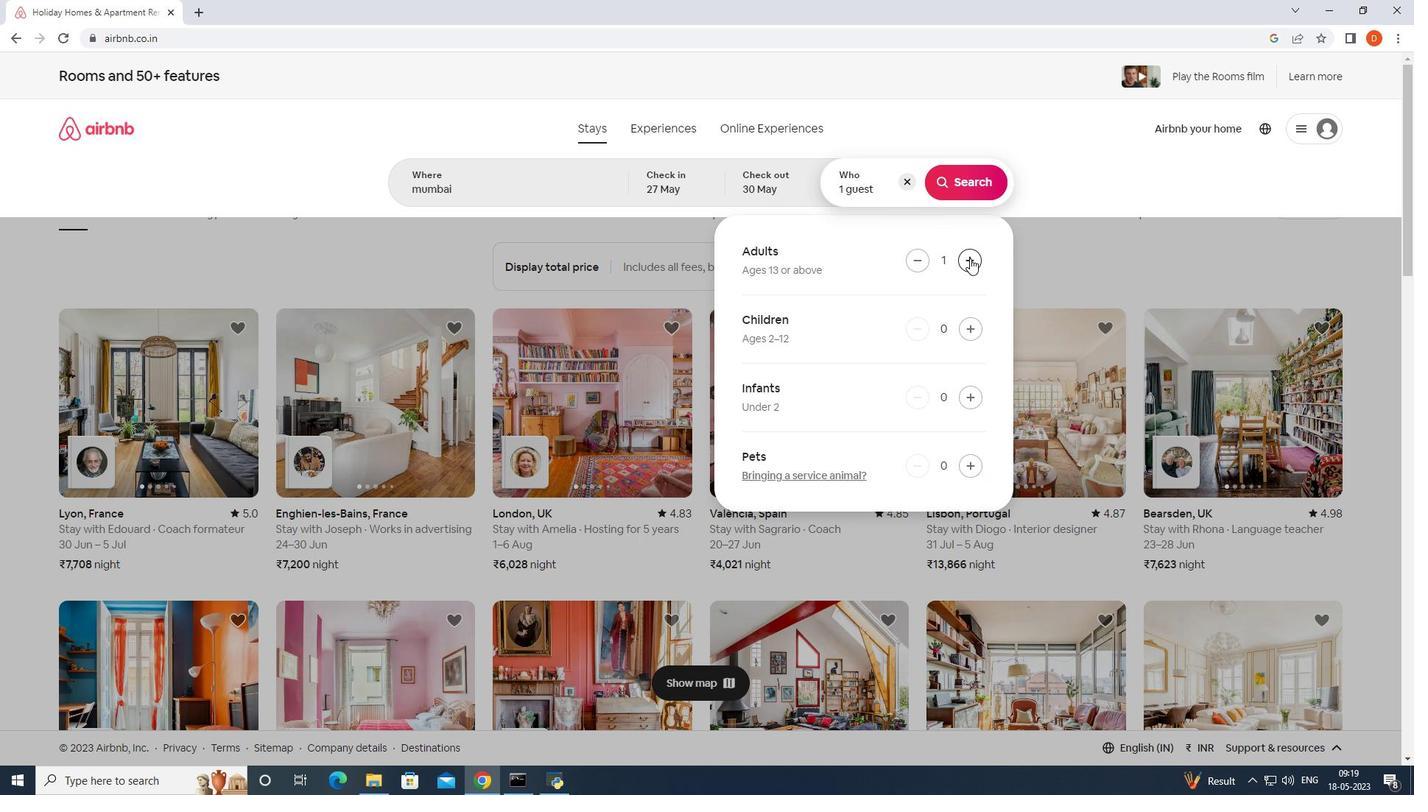 
Action: Mouse moved to (965, 194)
Screenshot: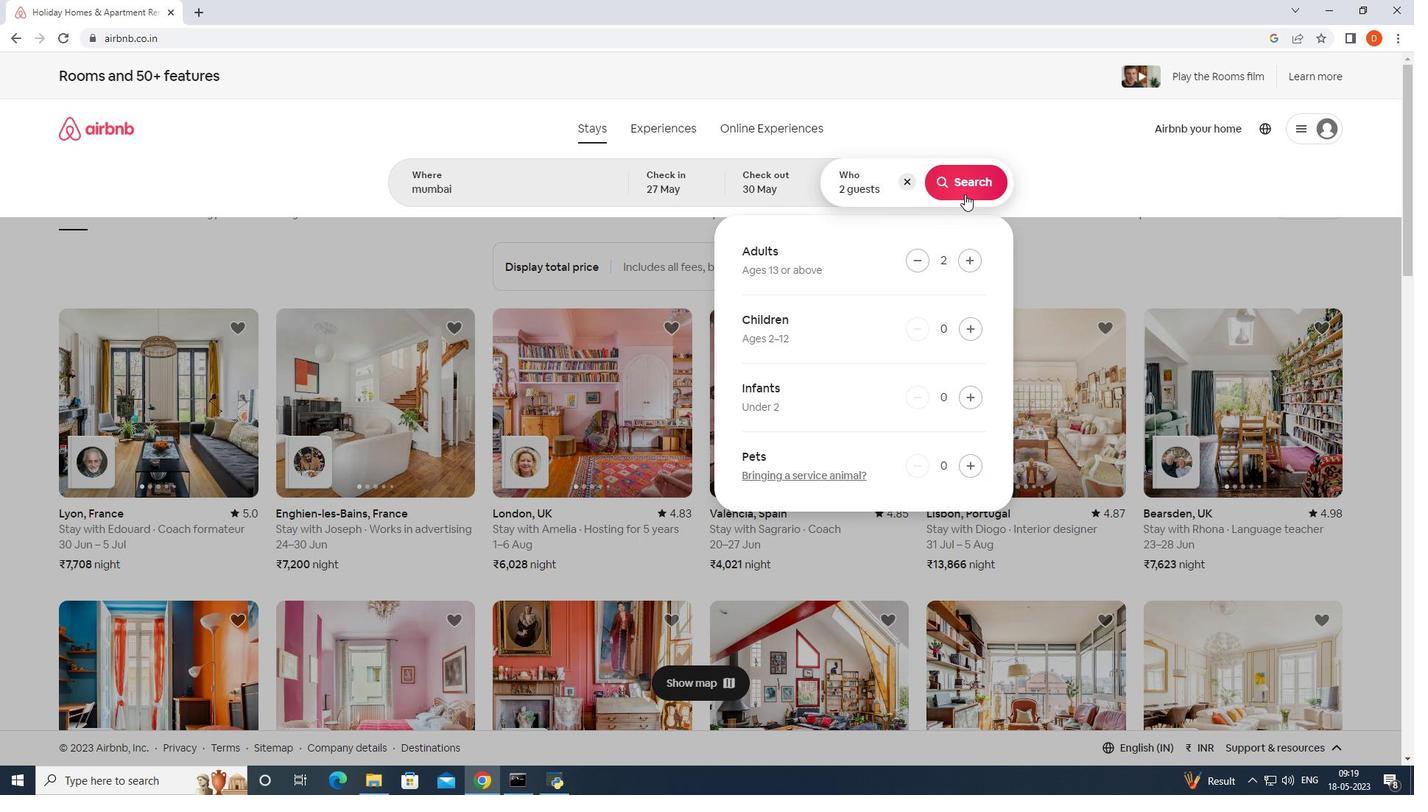 
Action: Mouse pressed left at (965, 194)
Screenshot: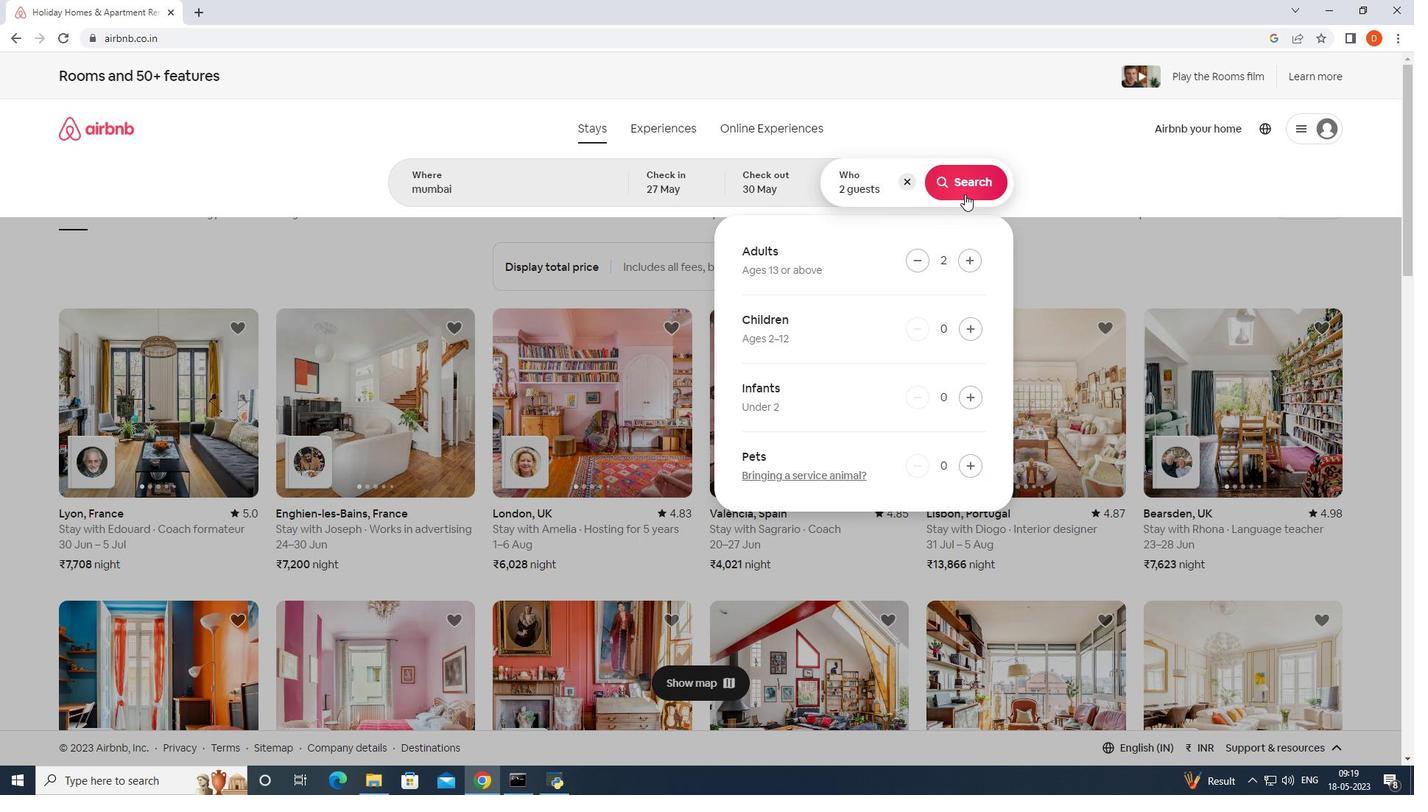 
Action: Mouse moved to (1341, 144)
Screenshot: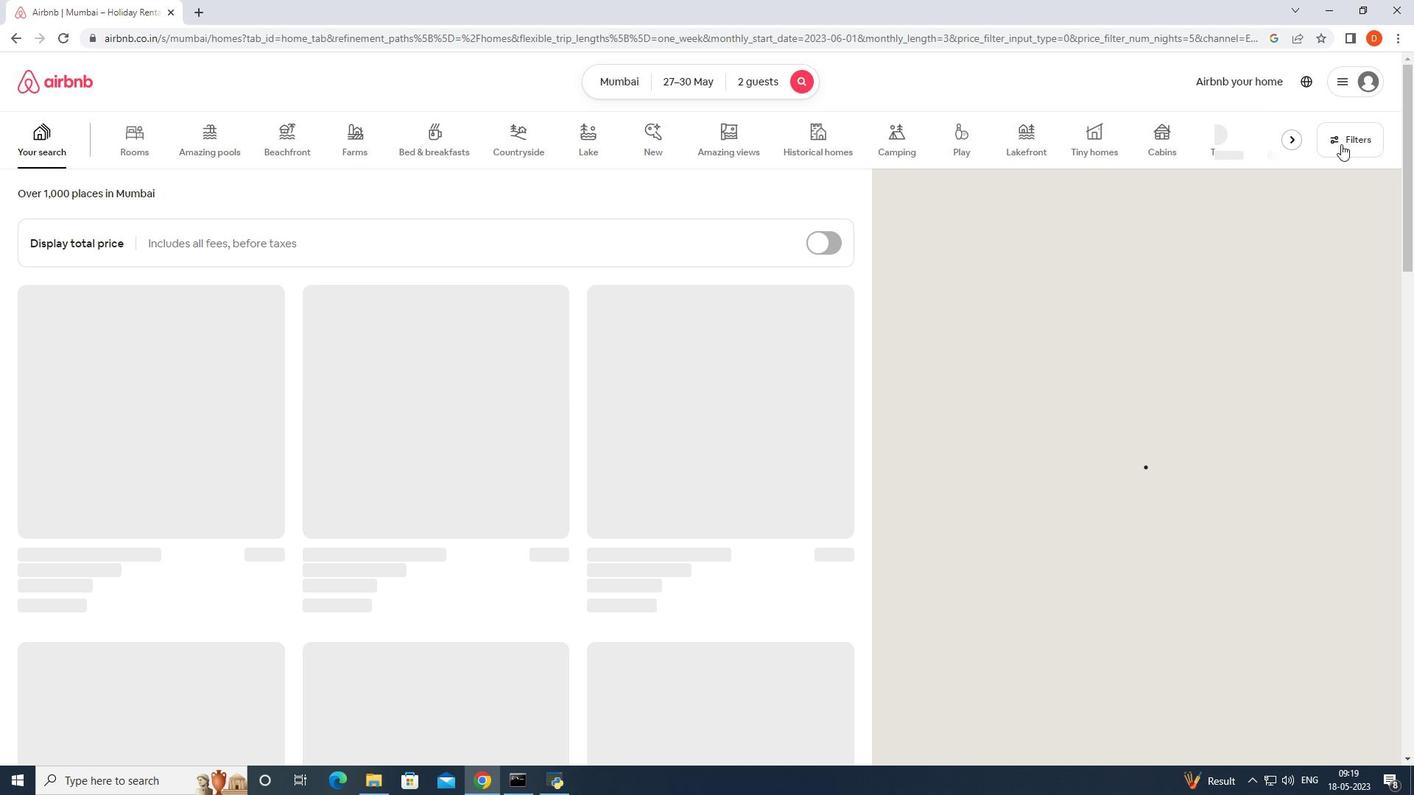 
Action: Mouse pressed left at (1341, 144)
Screenshot: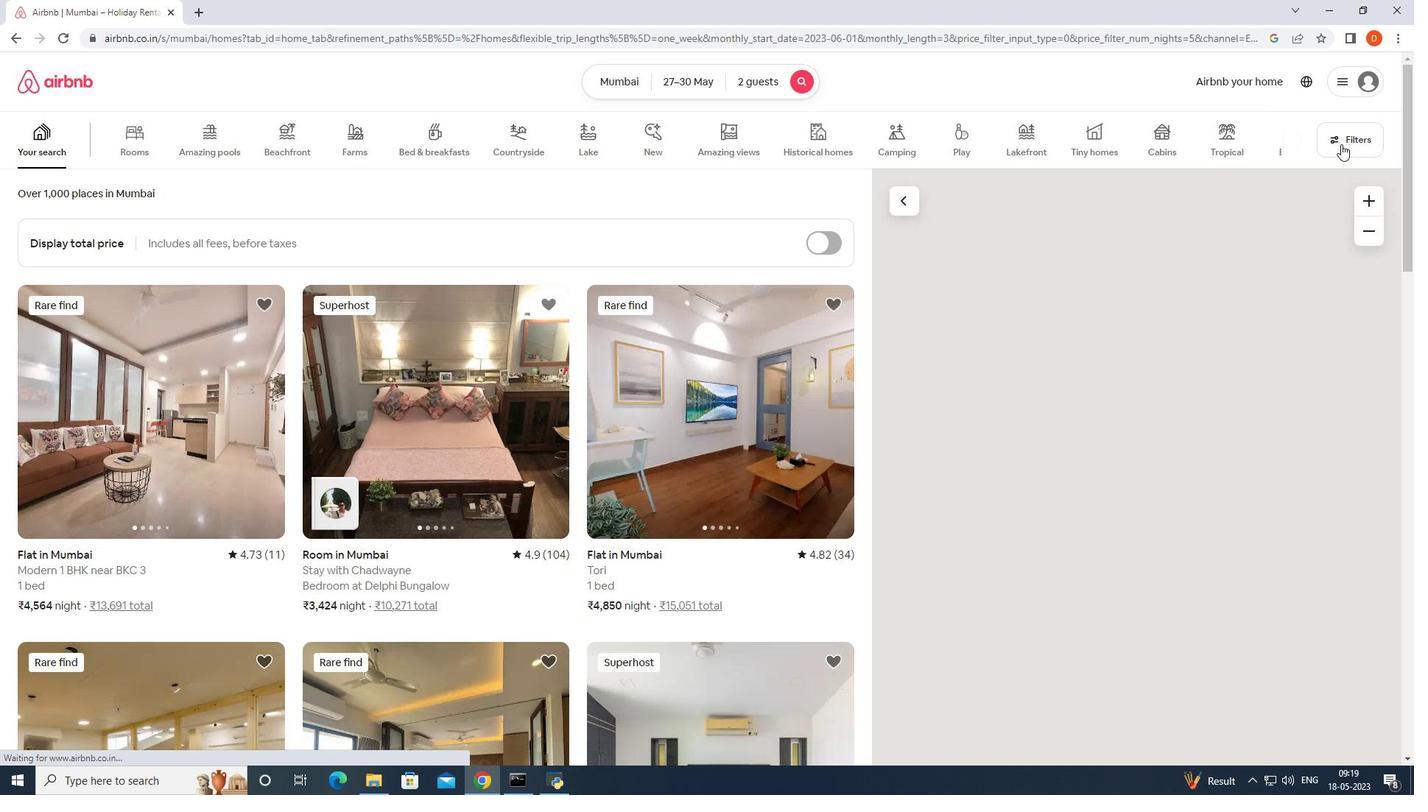 
Action: Mouse moved to (852, 457)
Screenshot: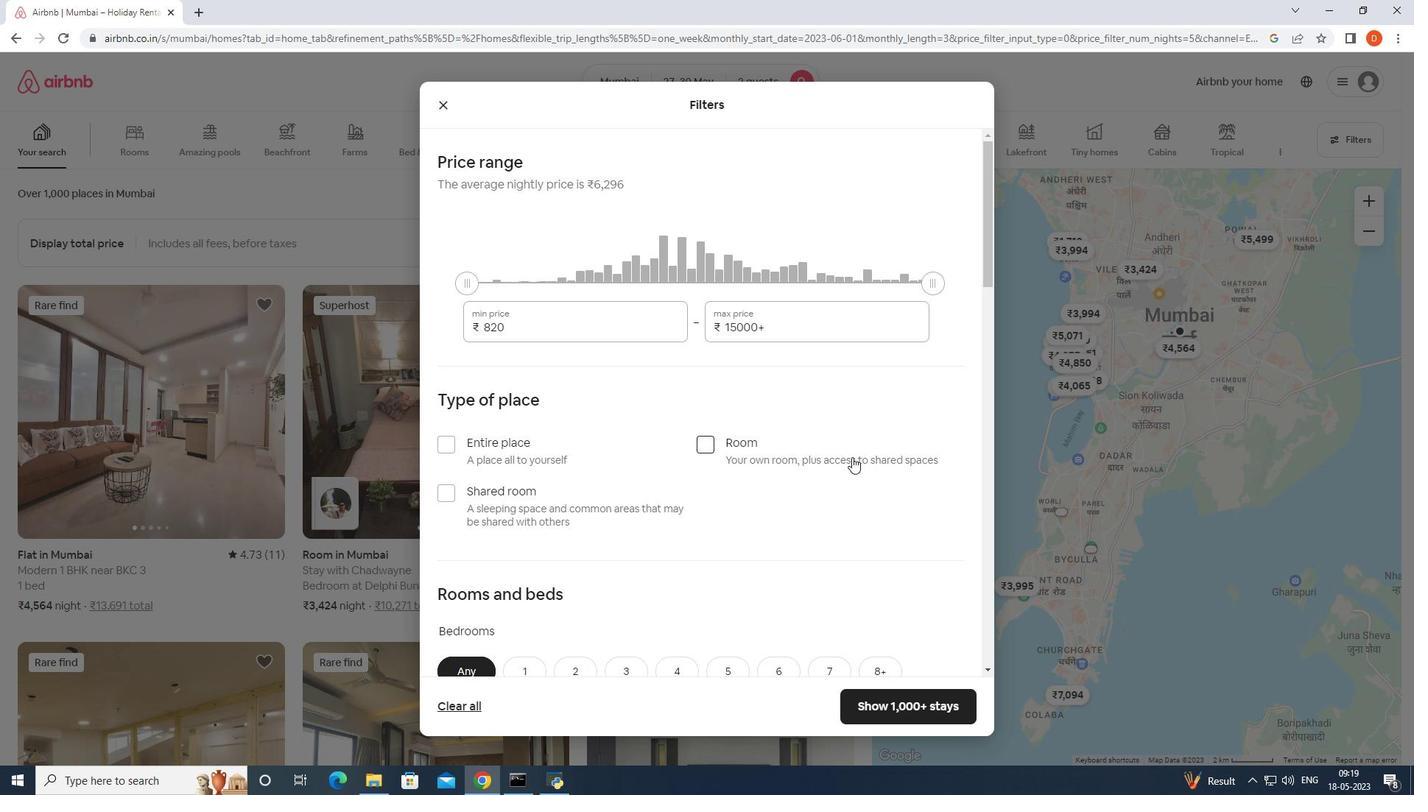 
Action: Mouse scrolled (852, 456) with delta (0, 0)
Screenshot: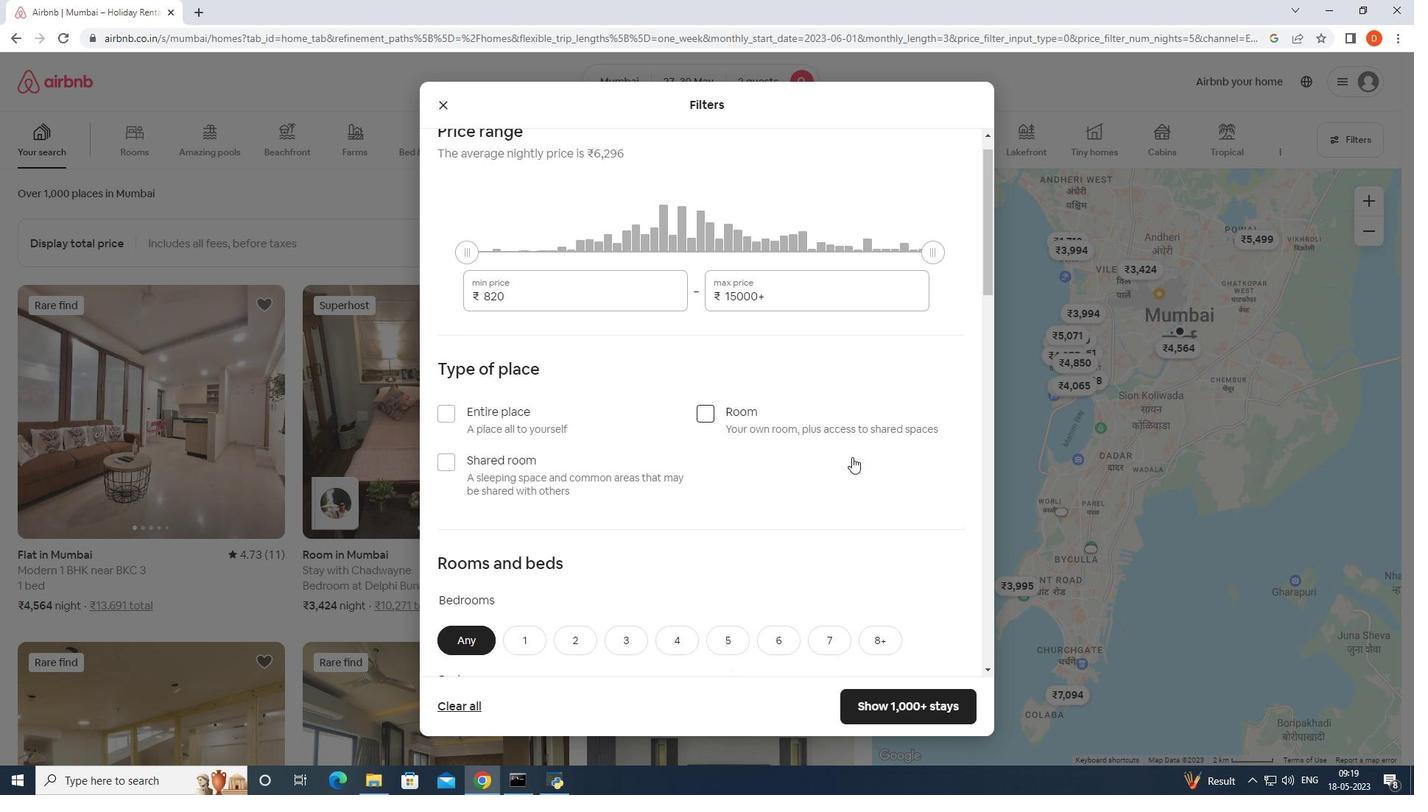 
Action: Mouse scrolled (852, 456) with delta (0, 0)
Screenshot: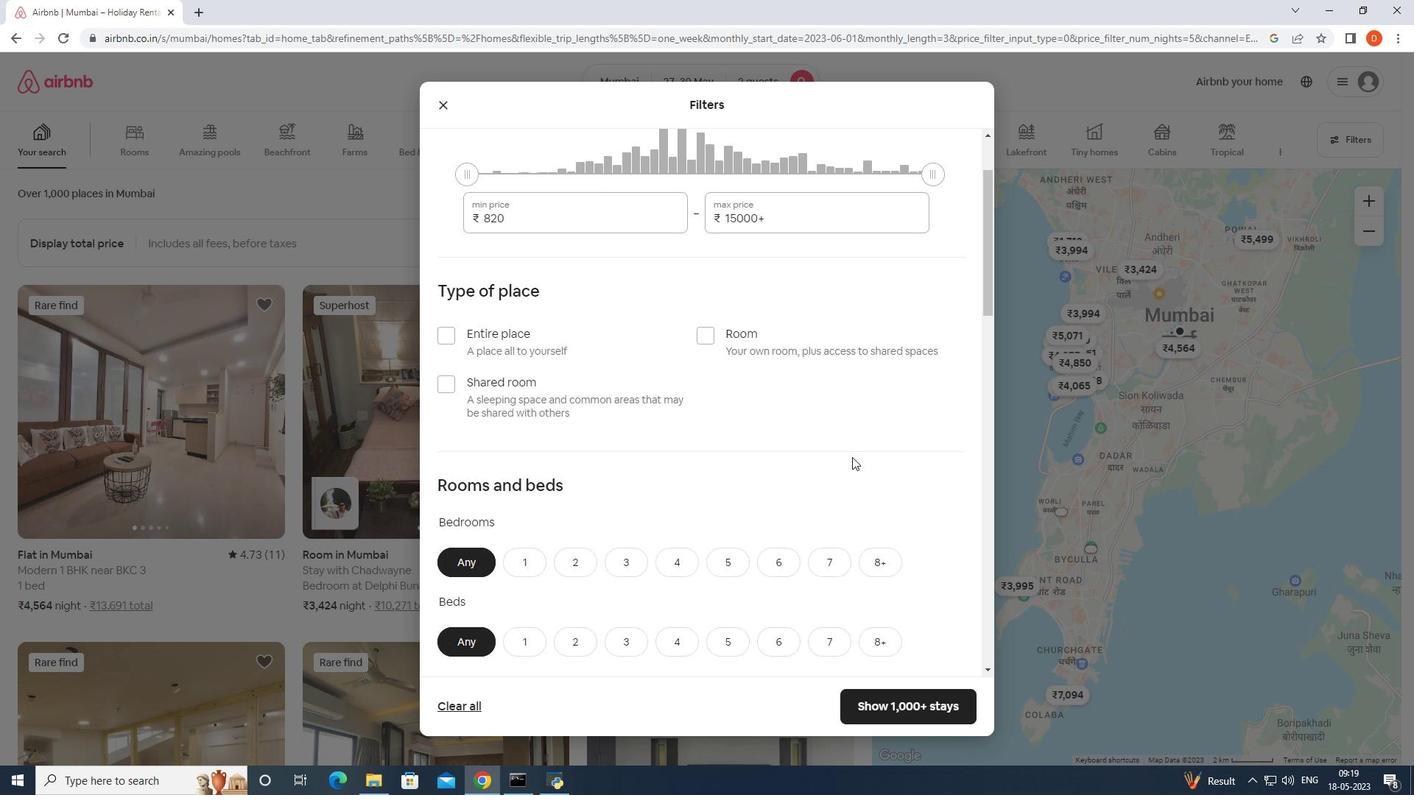 
Action: Mouse scrolled (852, 456) with delta (0, 0)
Screenshot: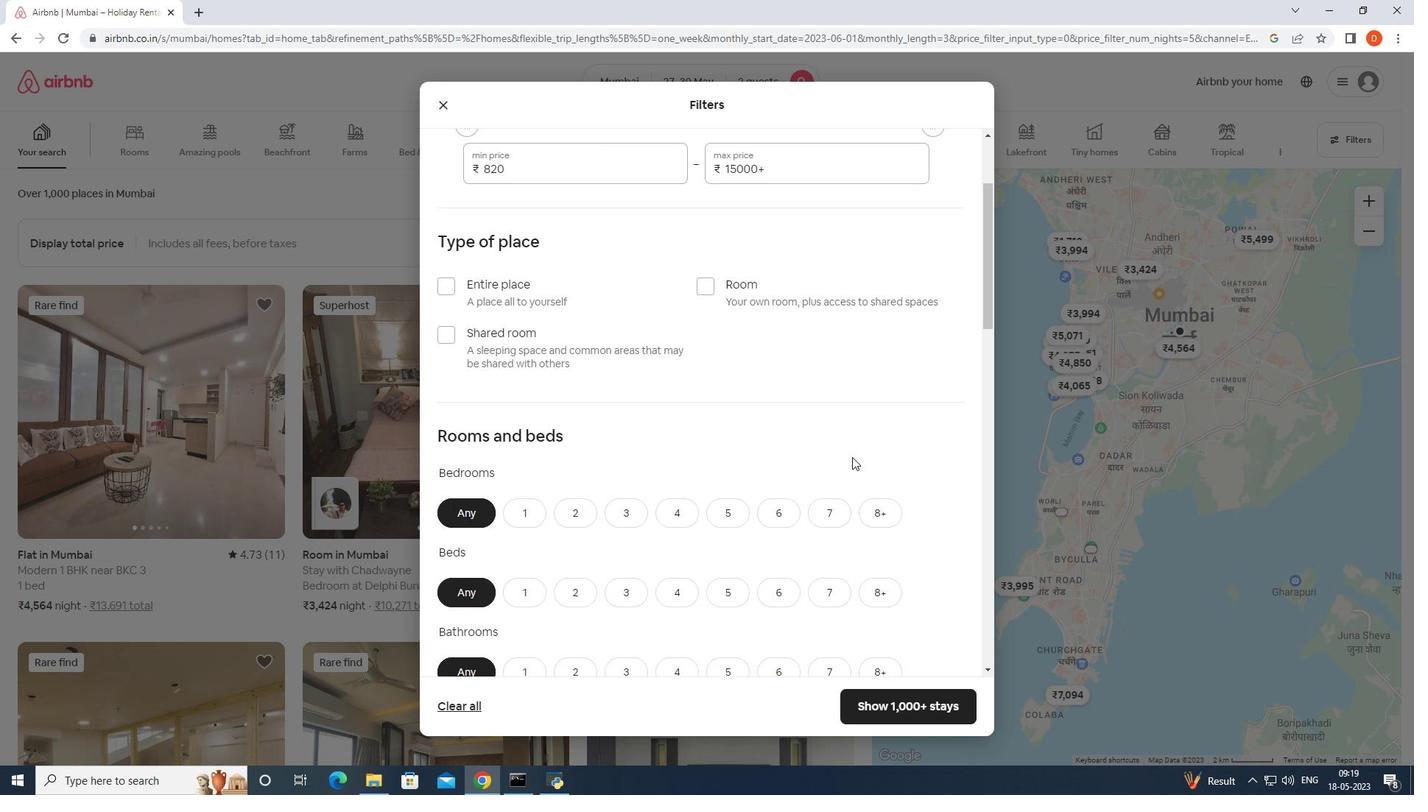 
Action: Mouse scrolled (852, 456) with delta (0, 0)
Screenshot: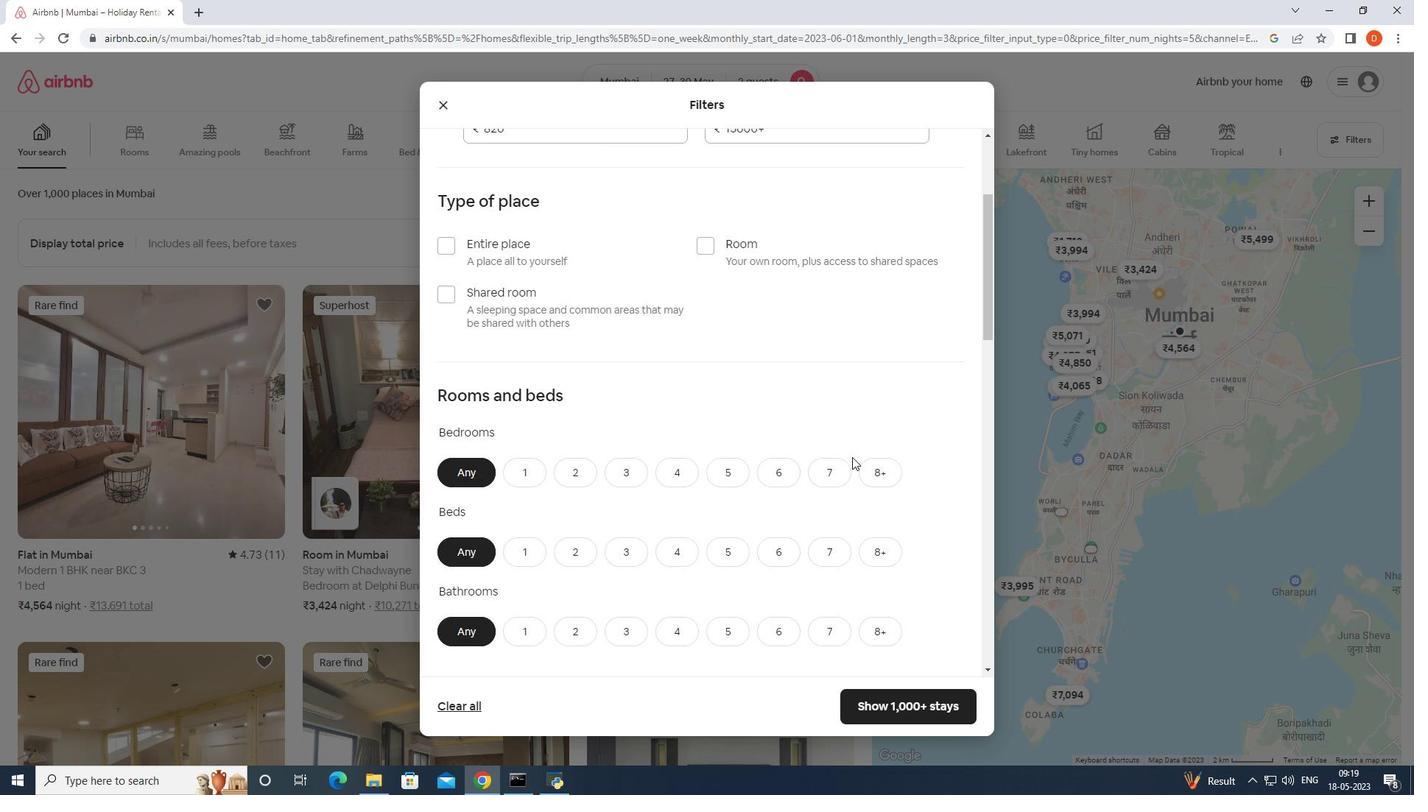 
Action: Mouse moved to (760, 453)
Screenshot: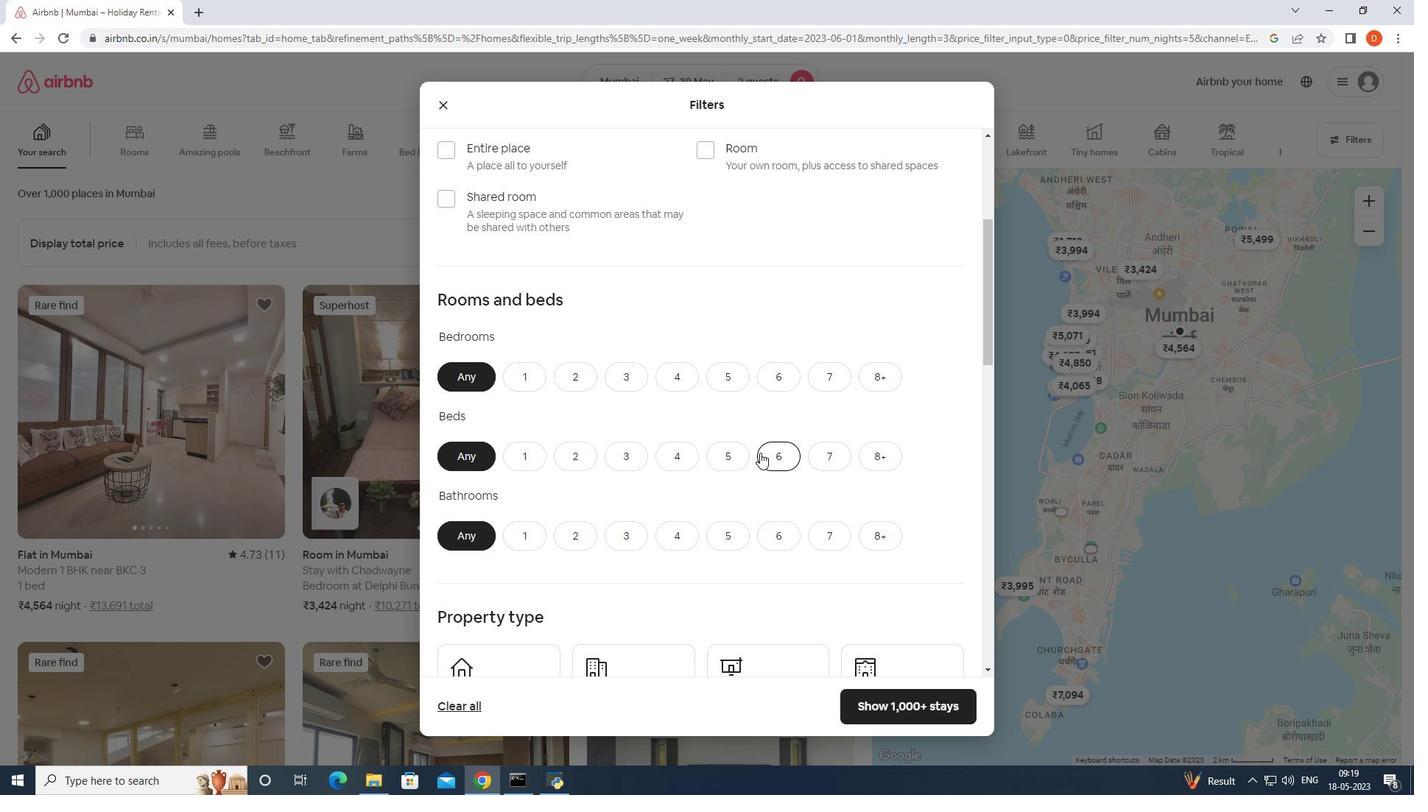 
Action: Mouse scrolled (760, 452) with delta (0, 0)
Screenshot: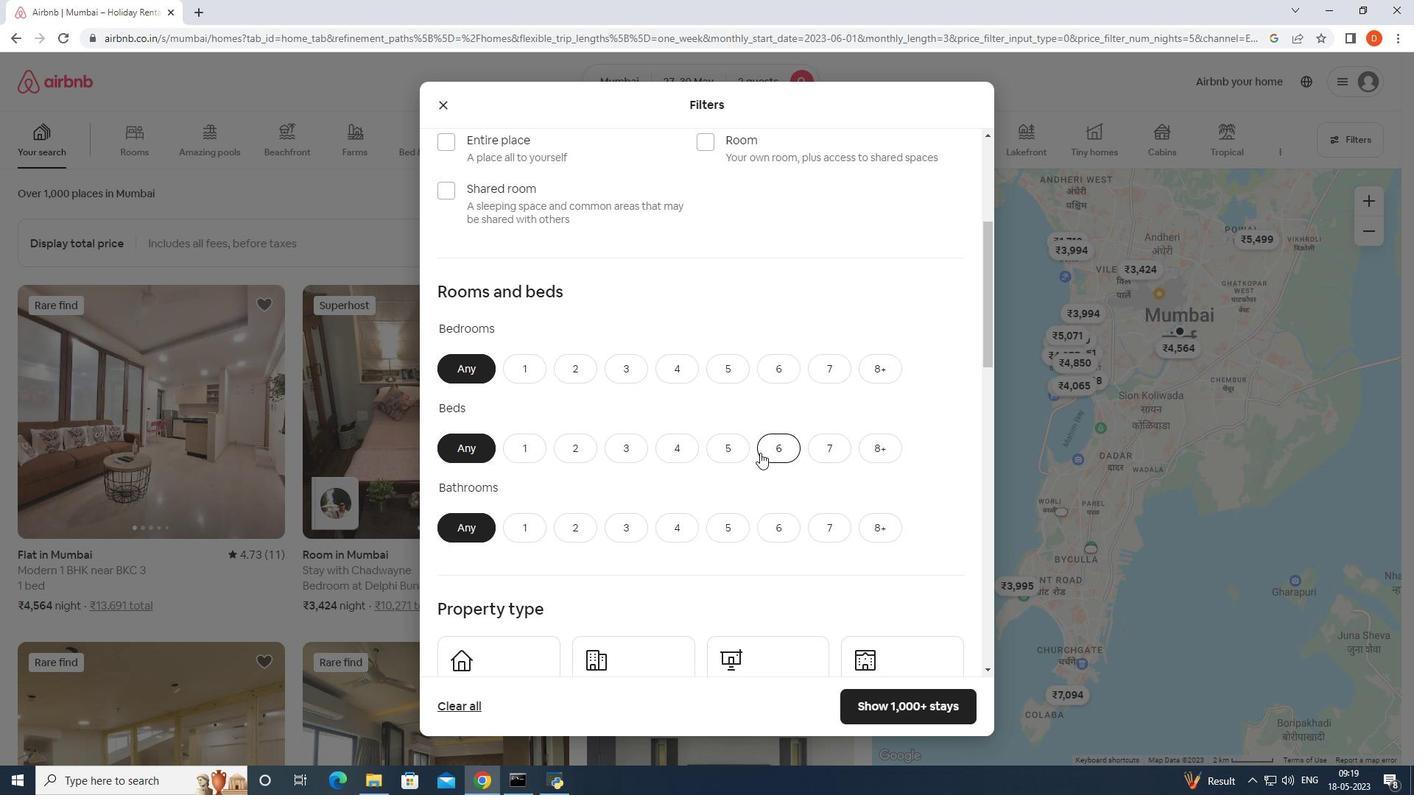 
Action: Mouse scrolled (760, 452) with delta (0, 0)
Screenshot: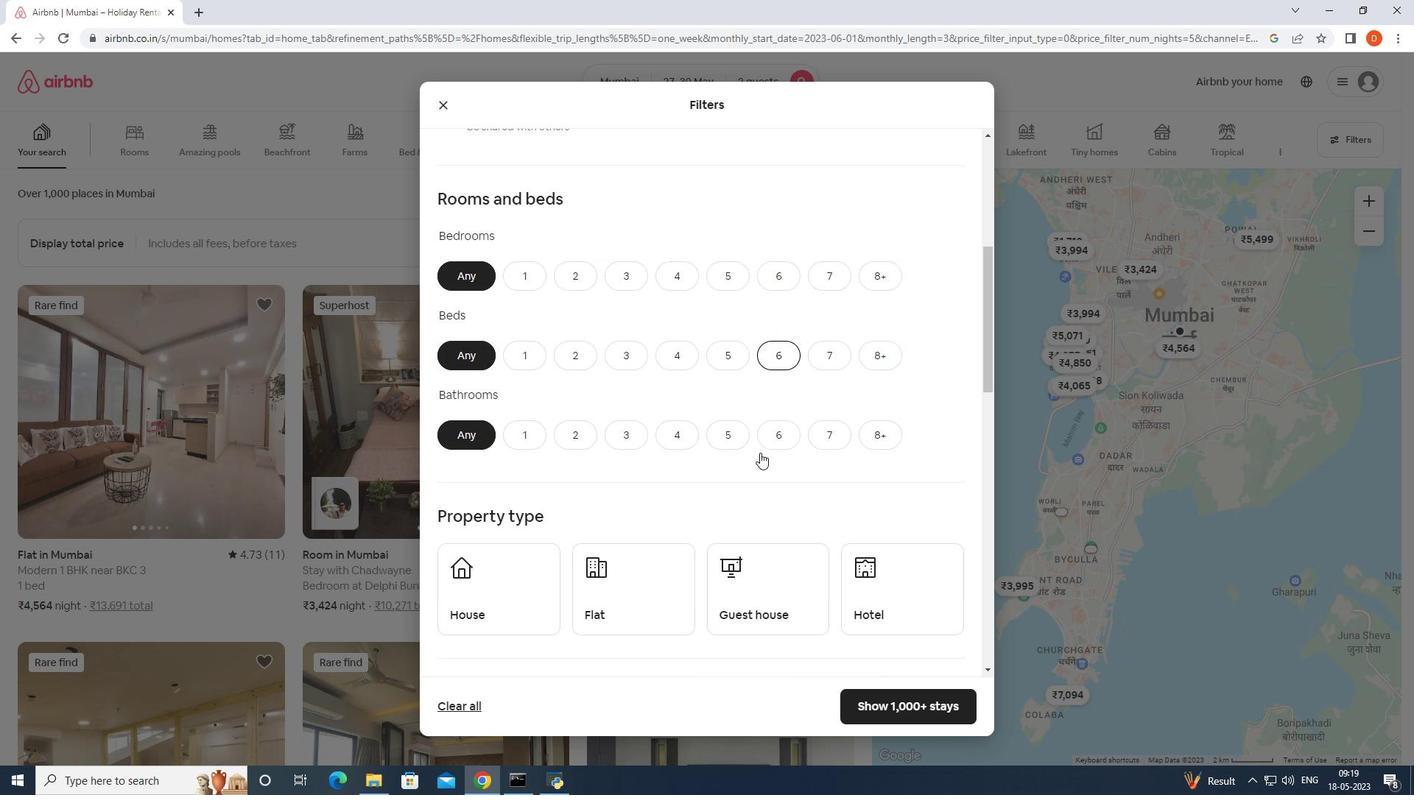 
Action: Mouse moved to (882, 710)
Screenshot: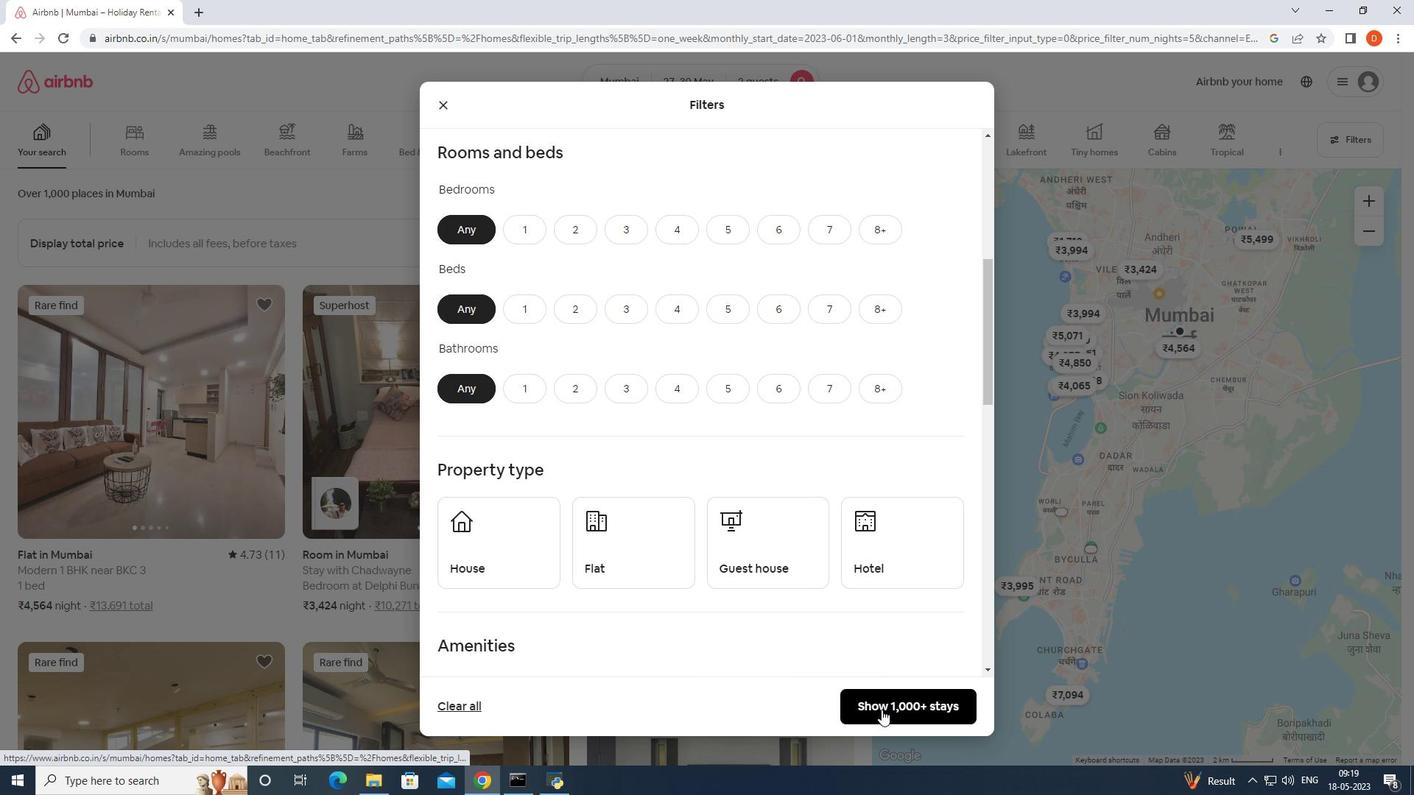 
Action: Mouse pressed left at (882, 710)
Screenshot: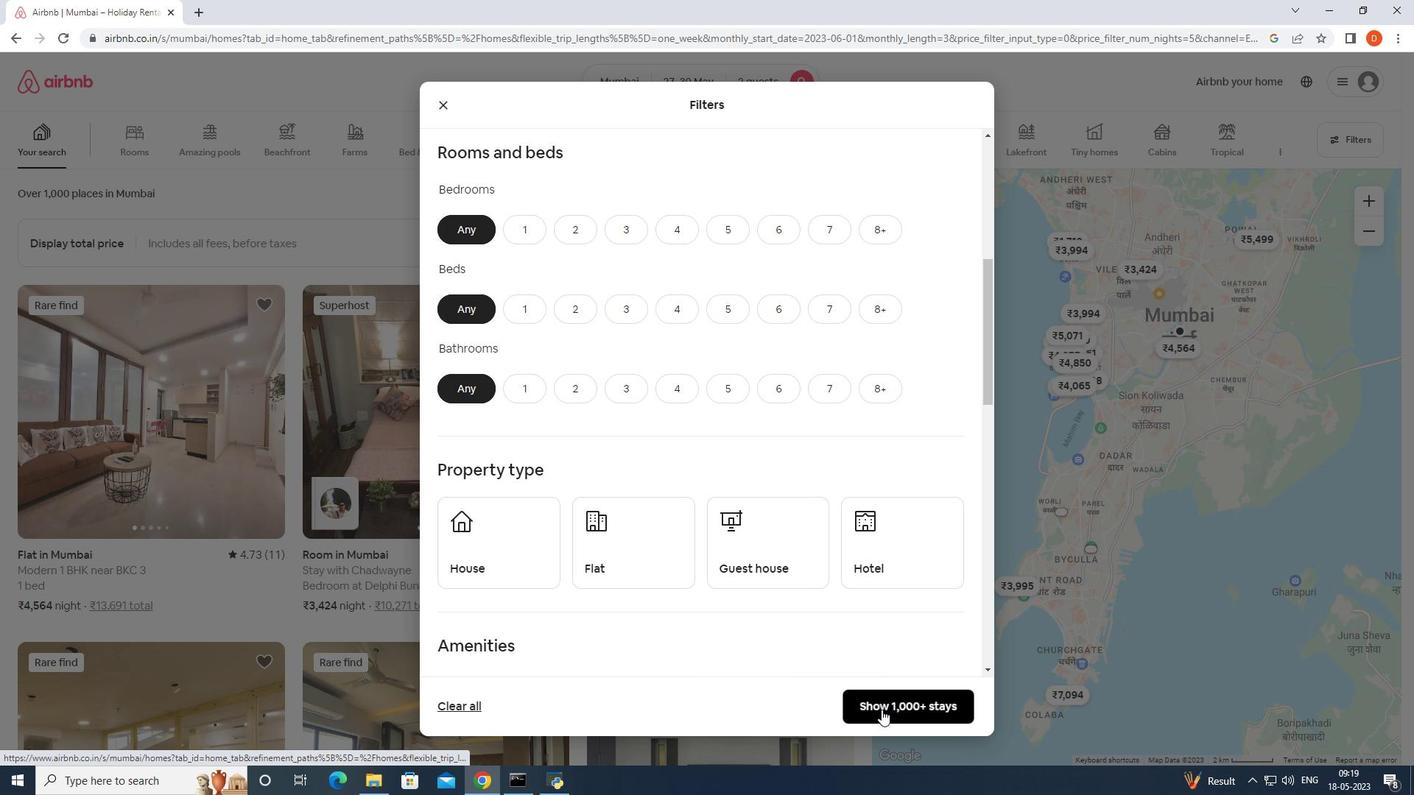 
Action: Mouse moved to (568, 546)
Screenshot: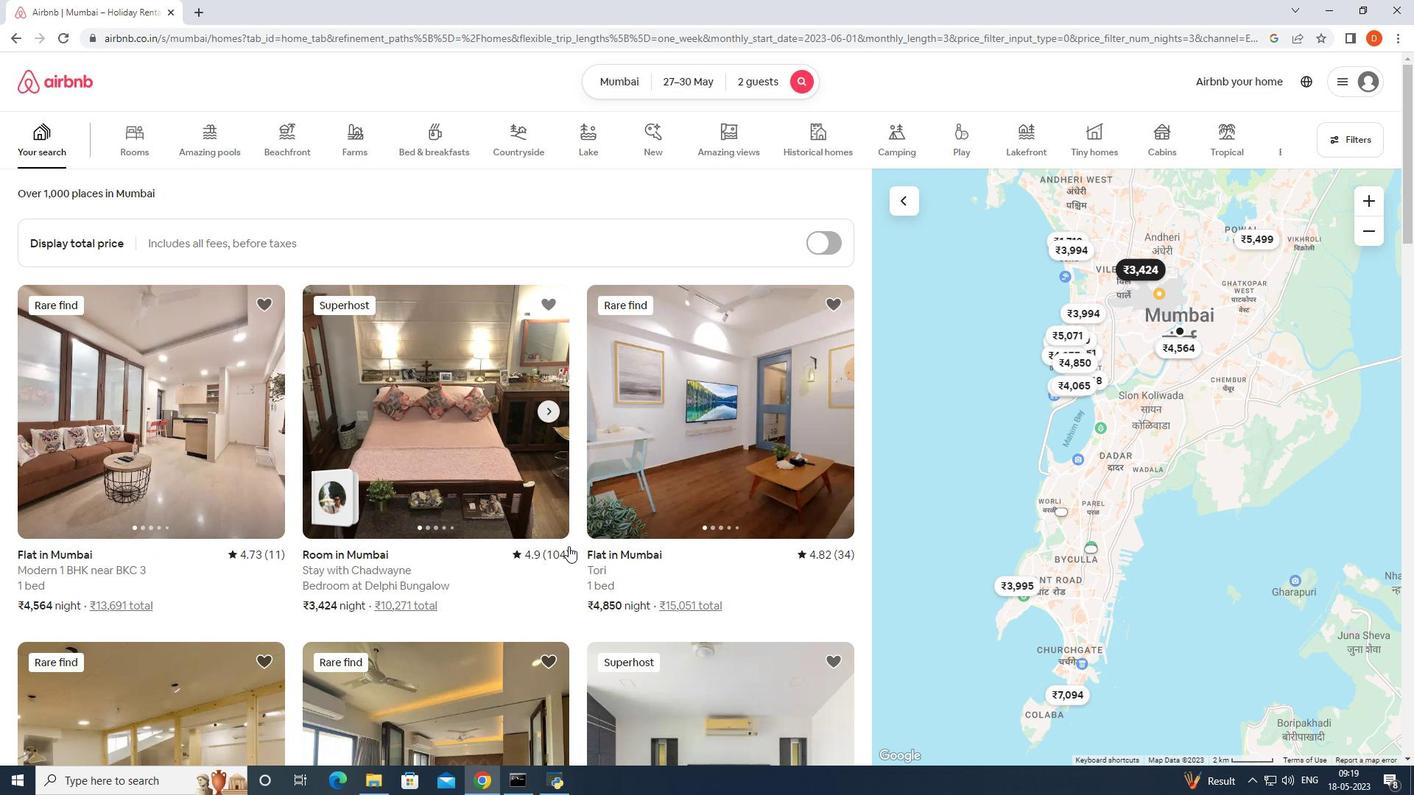 
Action: Mouse scrolled (568, 546) with delta (0, 0)
Screenshot: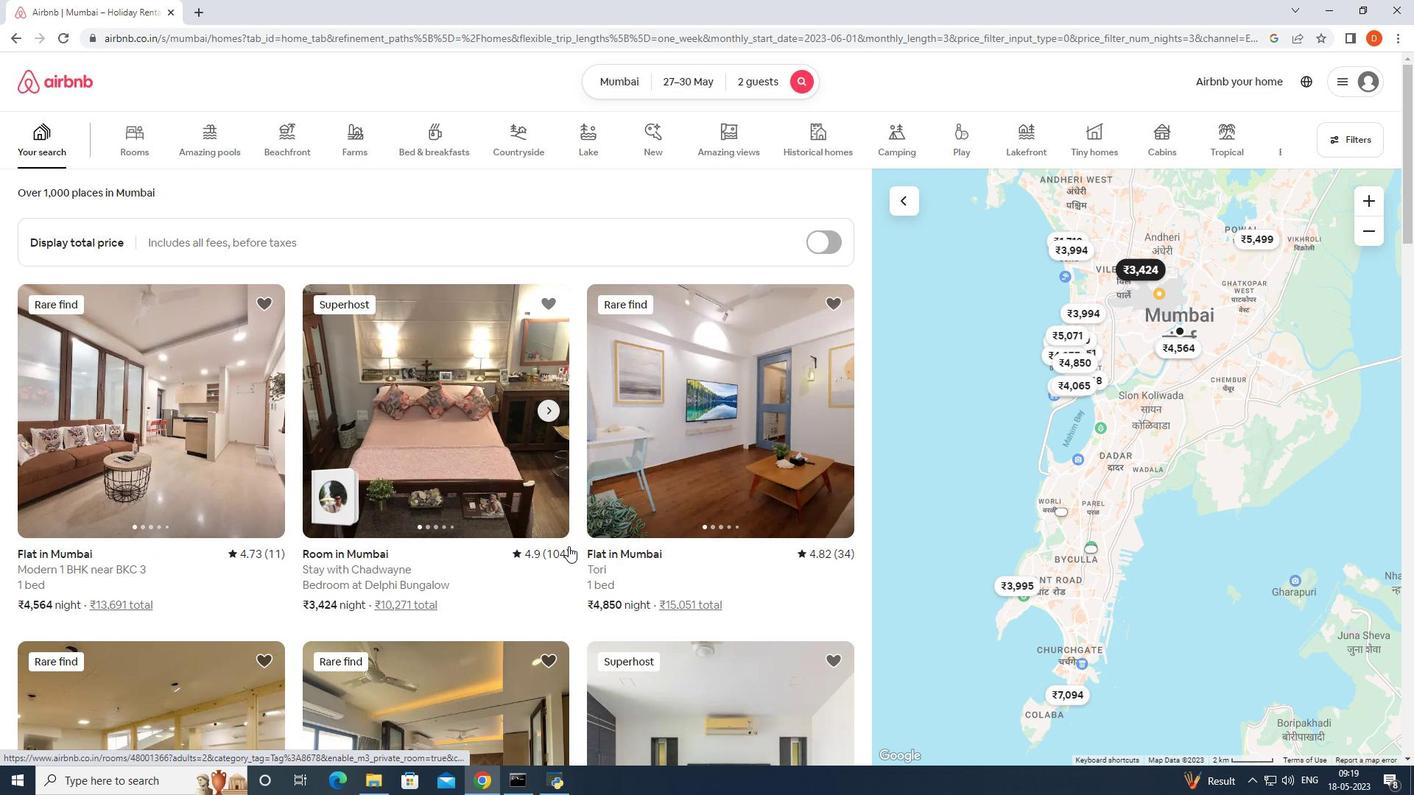 
Action: Mouse moved to (568, 546)
Screenshot: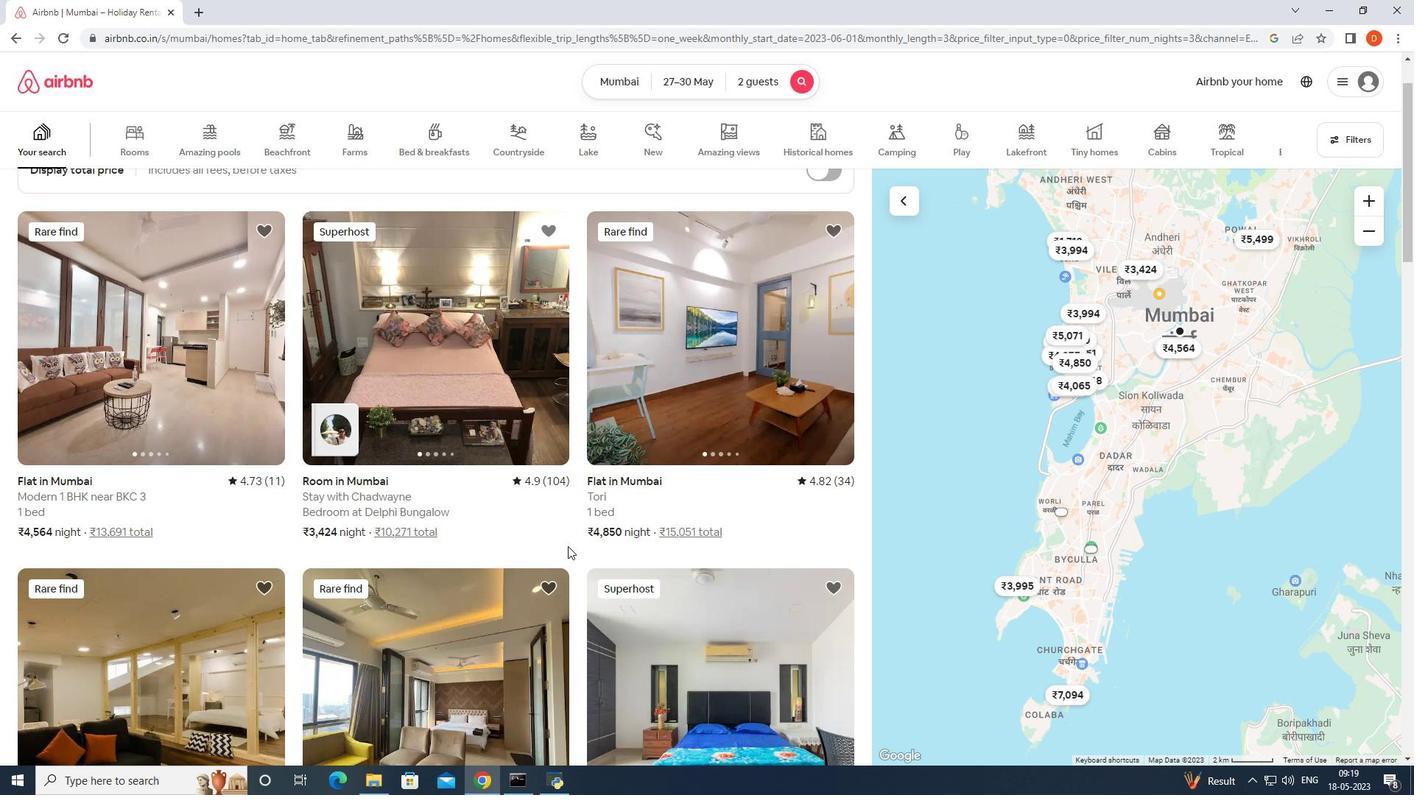 
Action: Mouse scrolled (568, 546) with delta (0, 0)
Screenshot: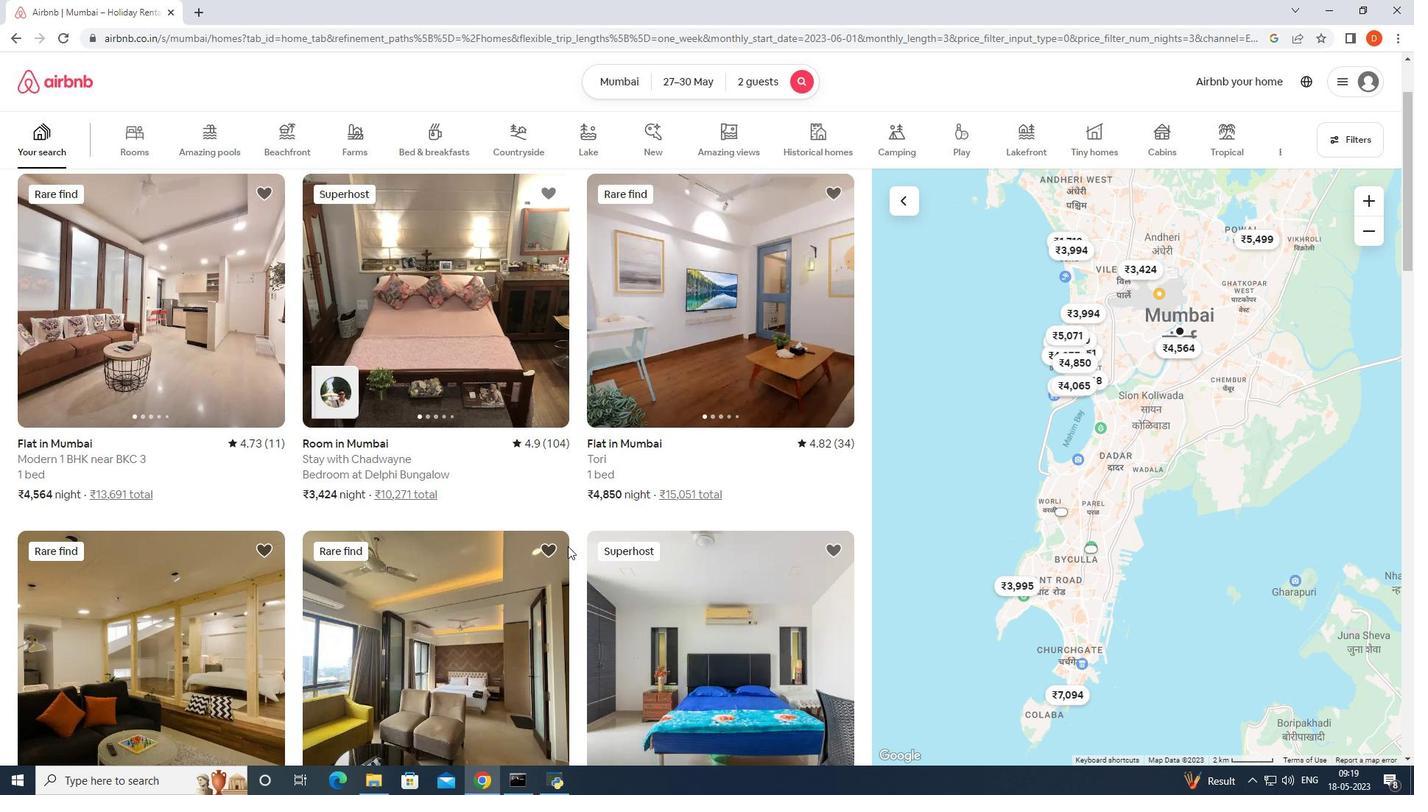 
Action: Mouse scrolled (568, 546) with delta (0, 0)
Screenshot: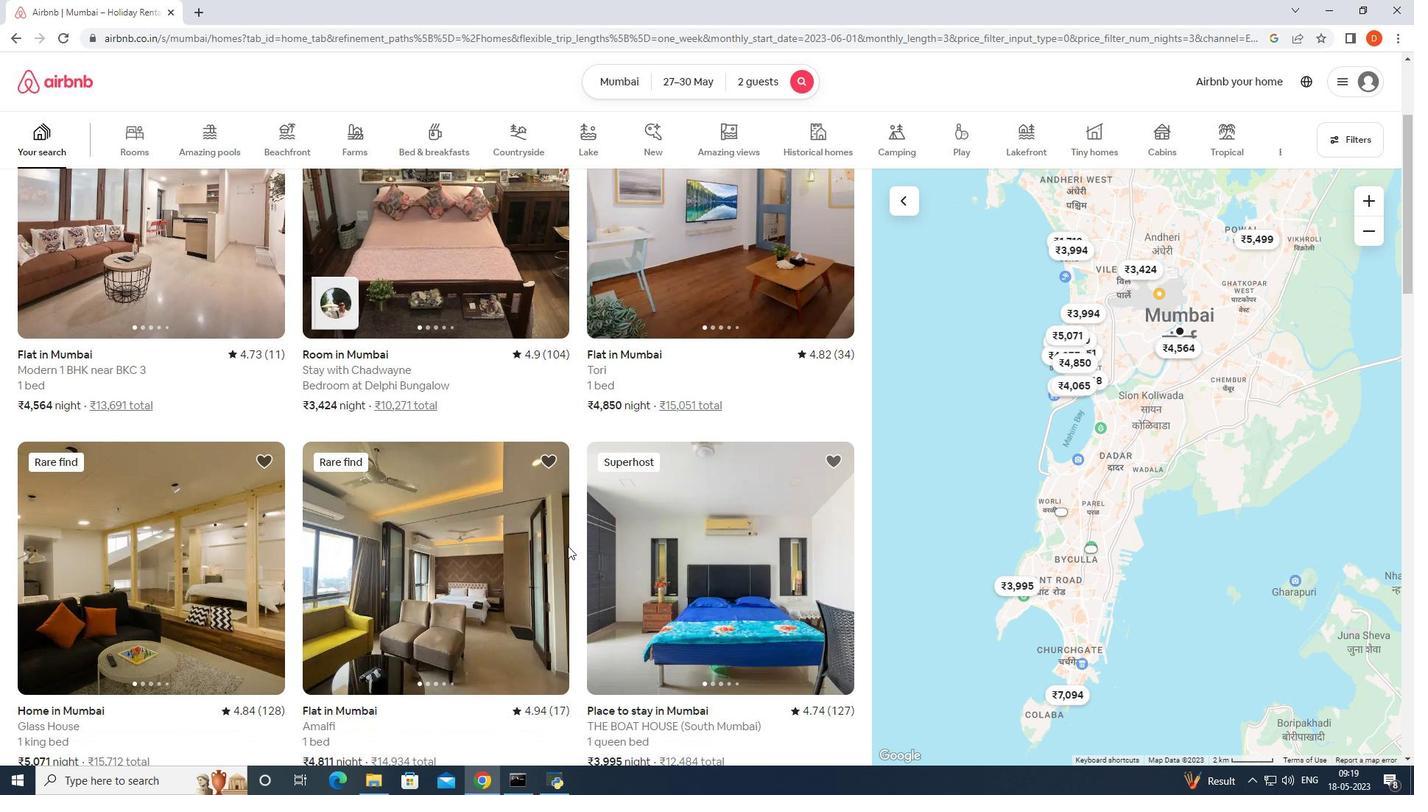 
Action: Mouse scrolled (568, 546) with delta (0, 0)
Screenshot: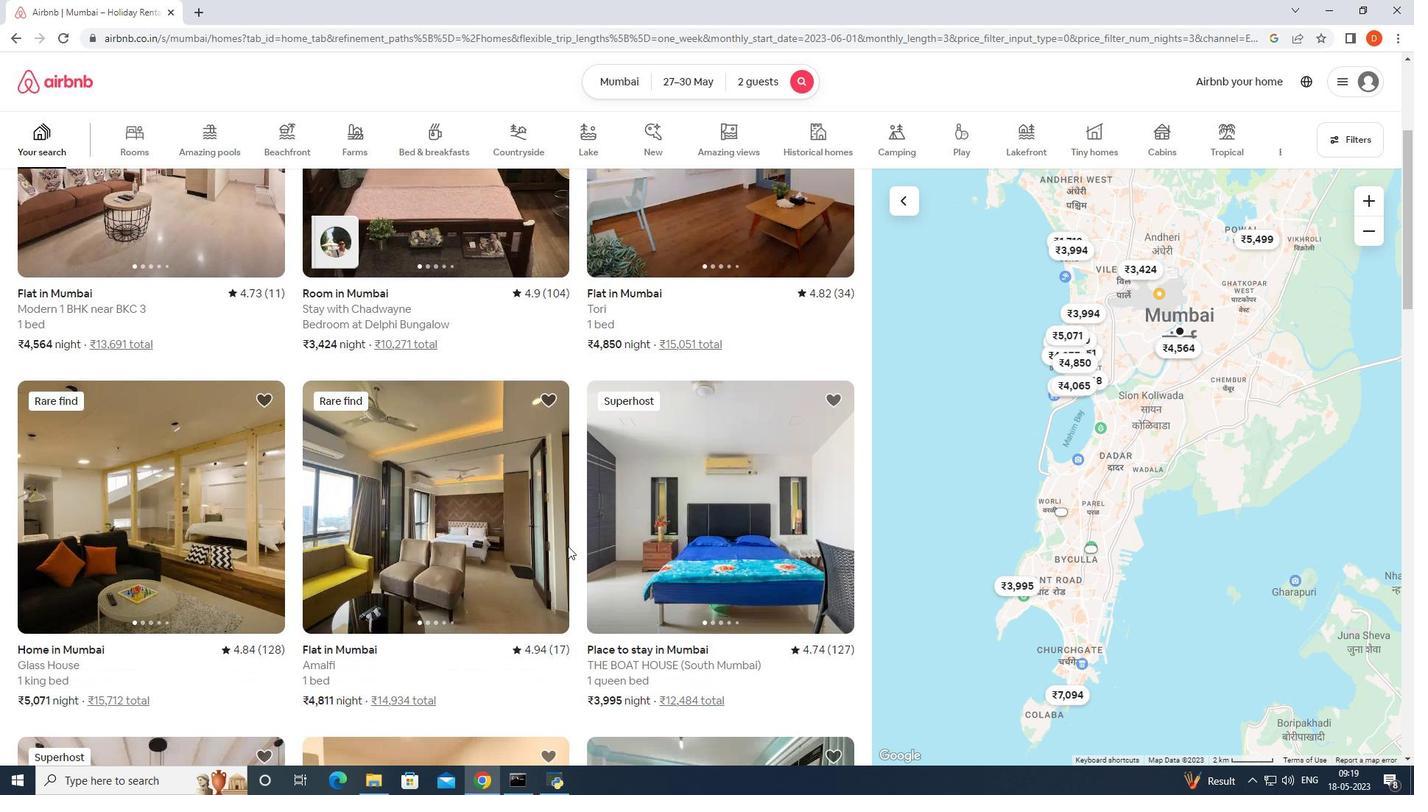 
Action: Mouse scrolled (568, 546) with delta (0, 0)
Screenshot: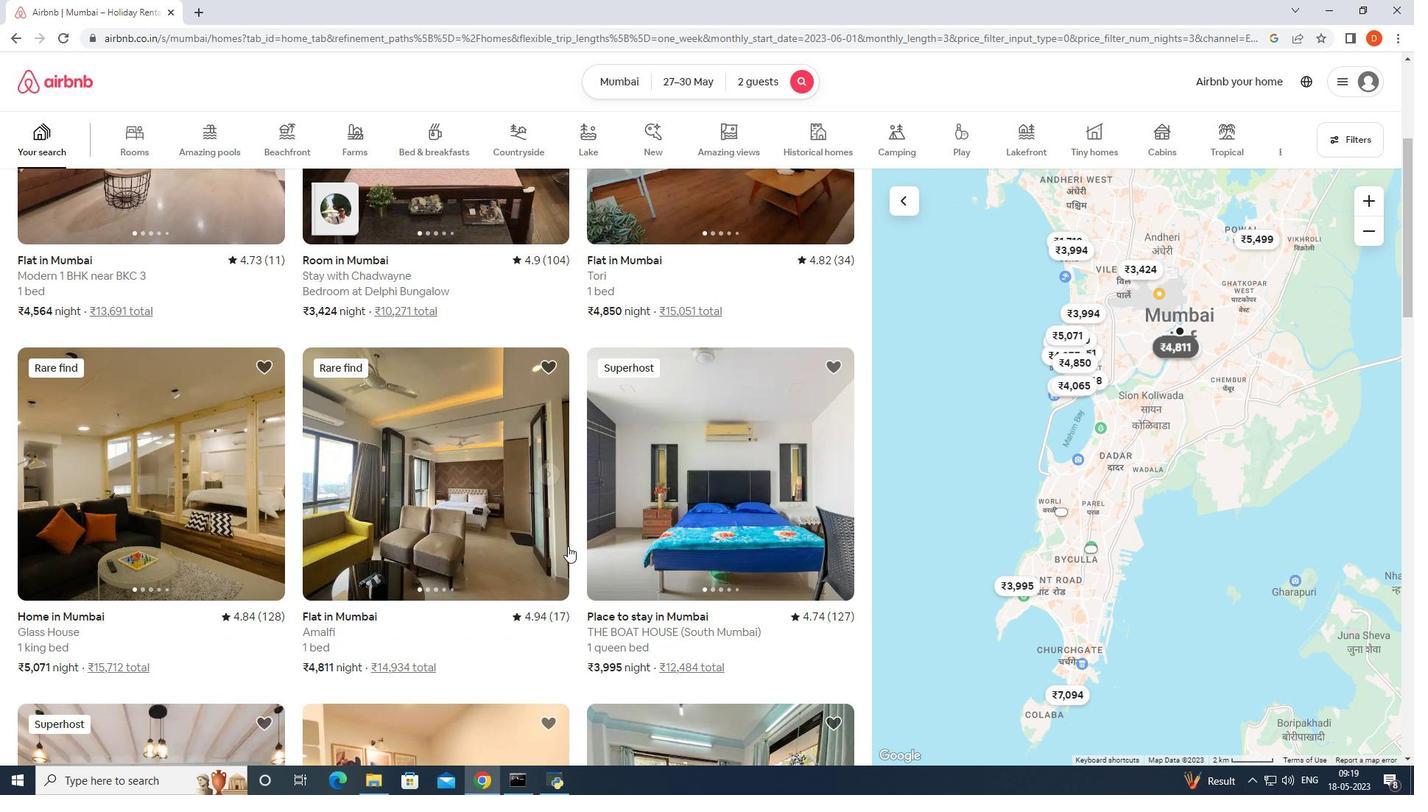 
Action: Mouse scrolled (568, 546) with delta (0, 0)
Screenshot: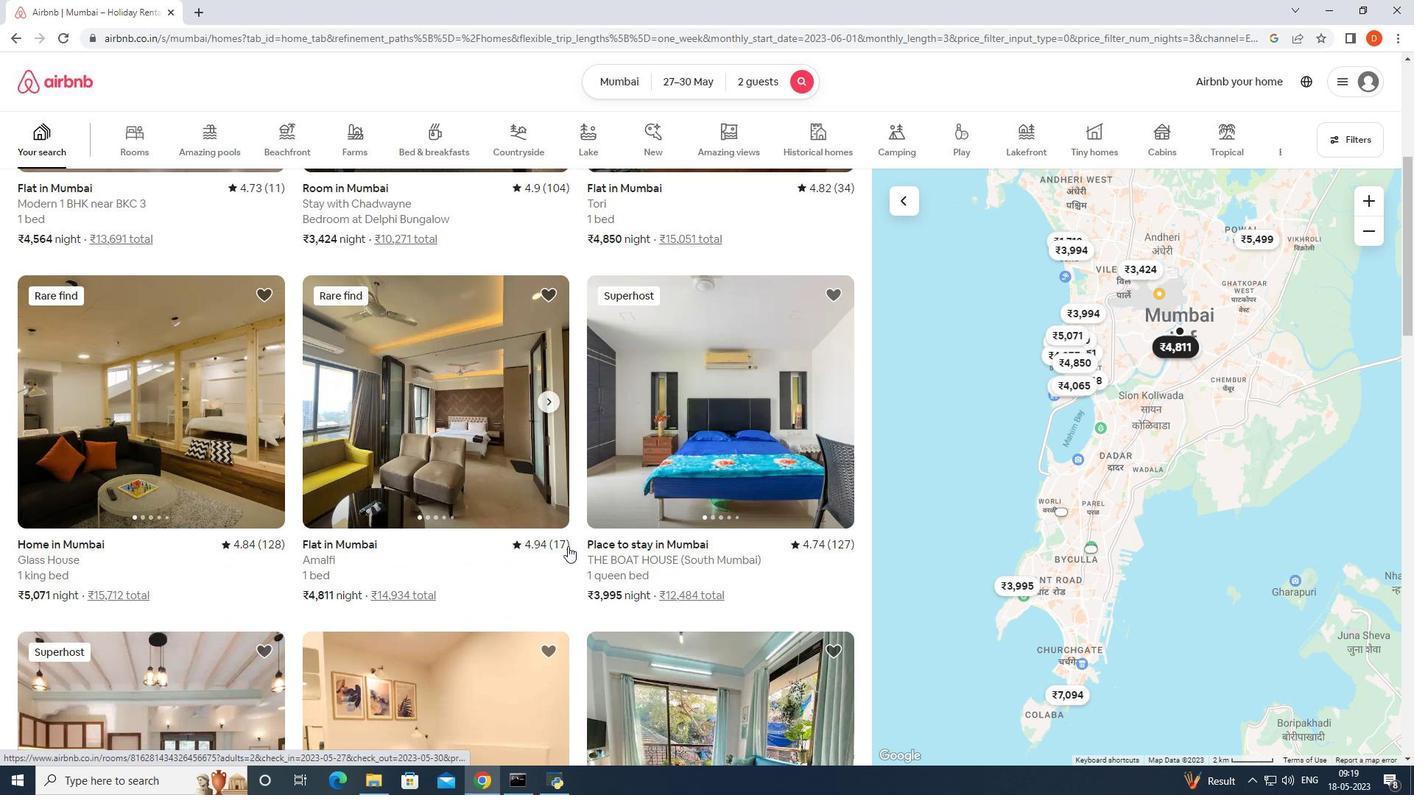 
Action: Mouse scrolled (568, 546) with delta (0, 0)
Screenshot: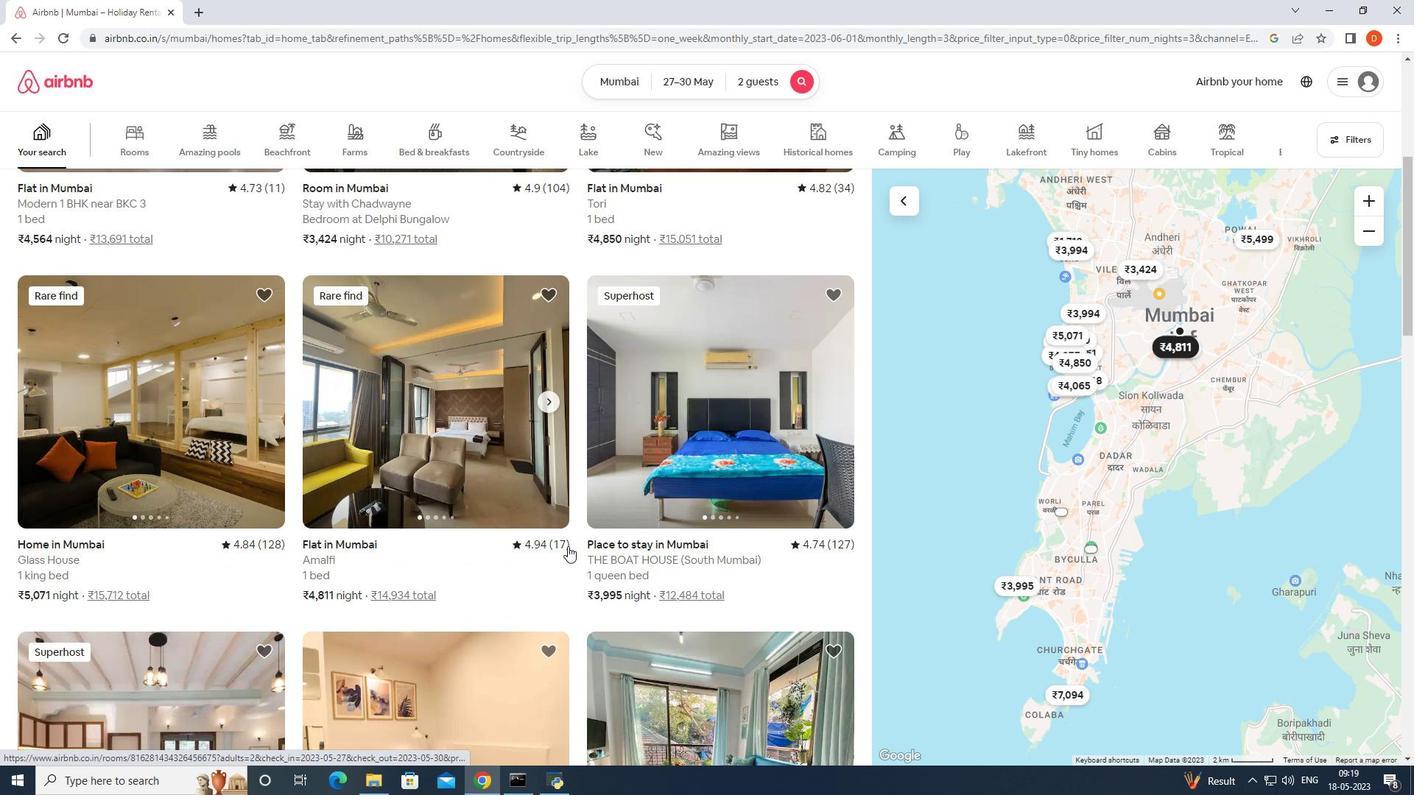 
Action: Mouse moved to (553, 547)
Screenshot: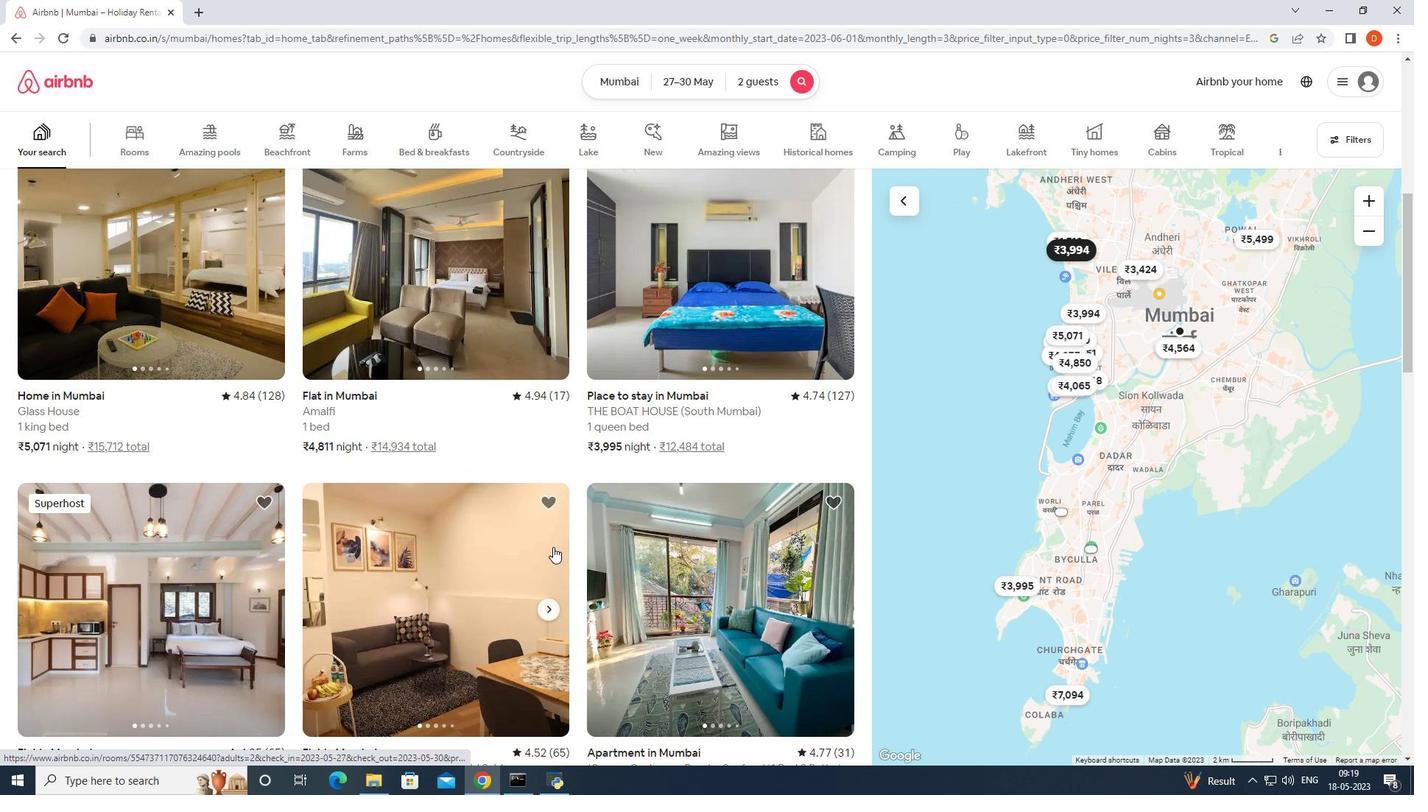 
Action: Mouse scrolled (553, 546) with delta (0, 0)
Screenshot: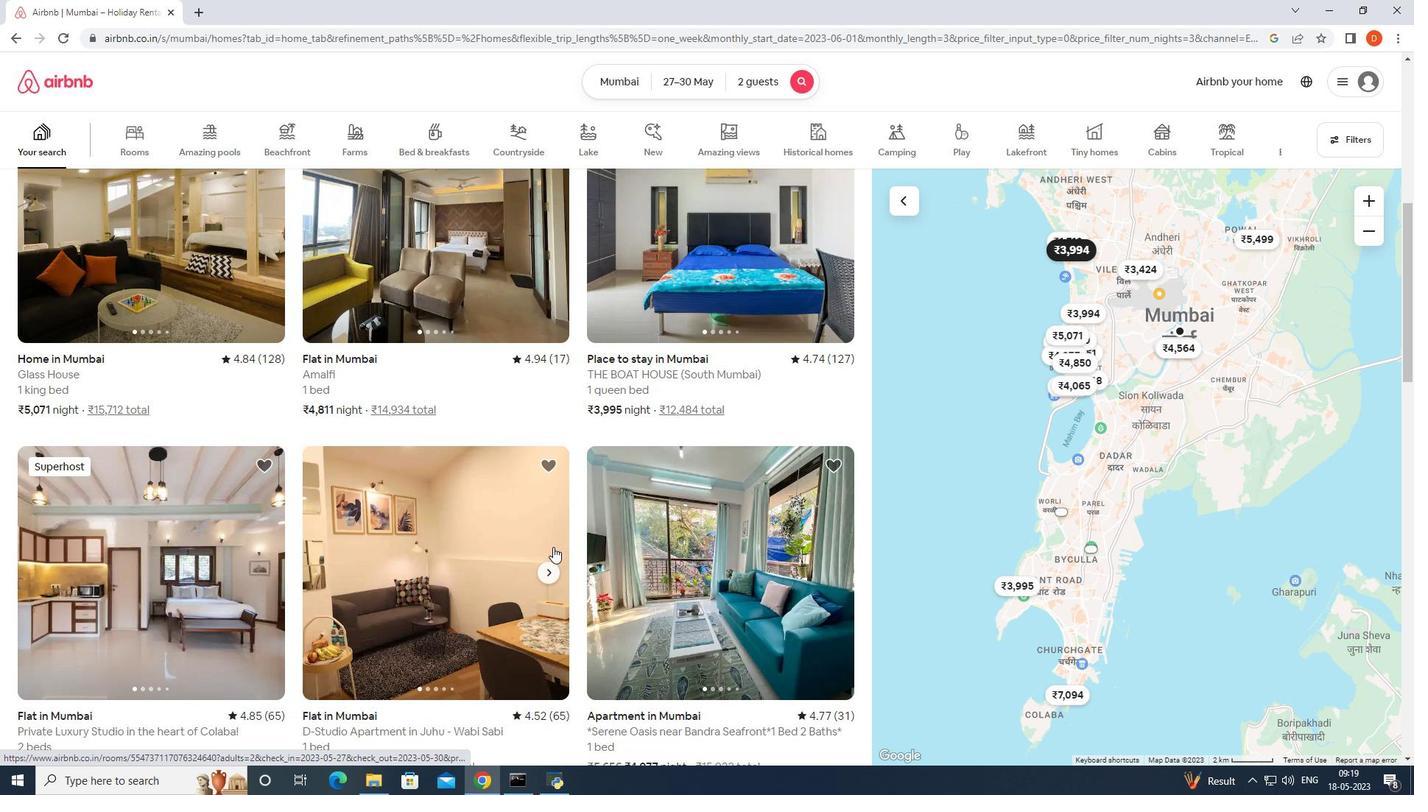 
Action: Mouse scrolled (553, 546) with delta (0, 0)
Screenshot: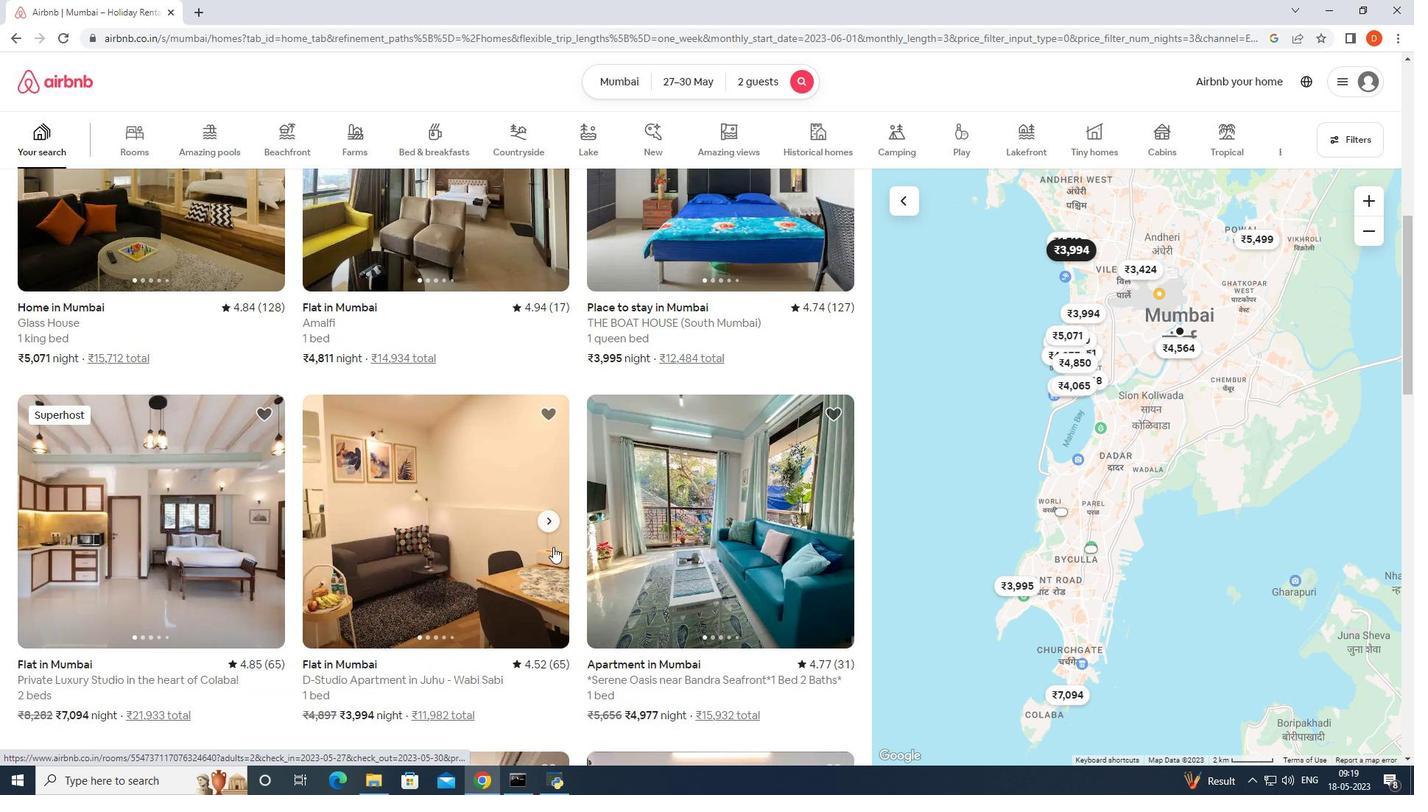 
Action: Mouse moved to (553, 548)
Screenshot: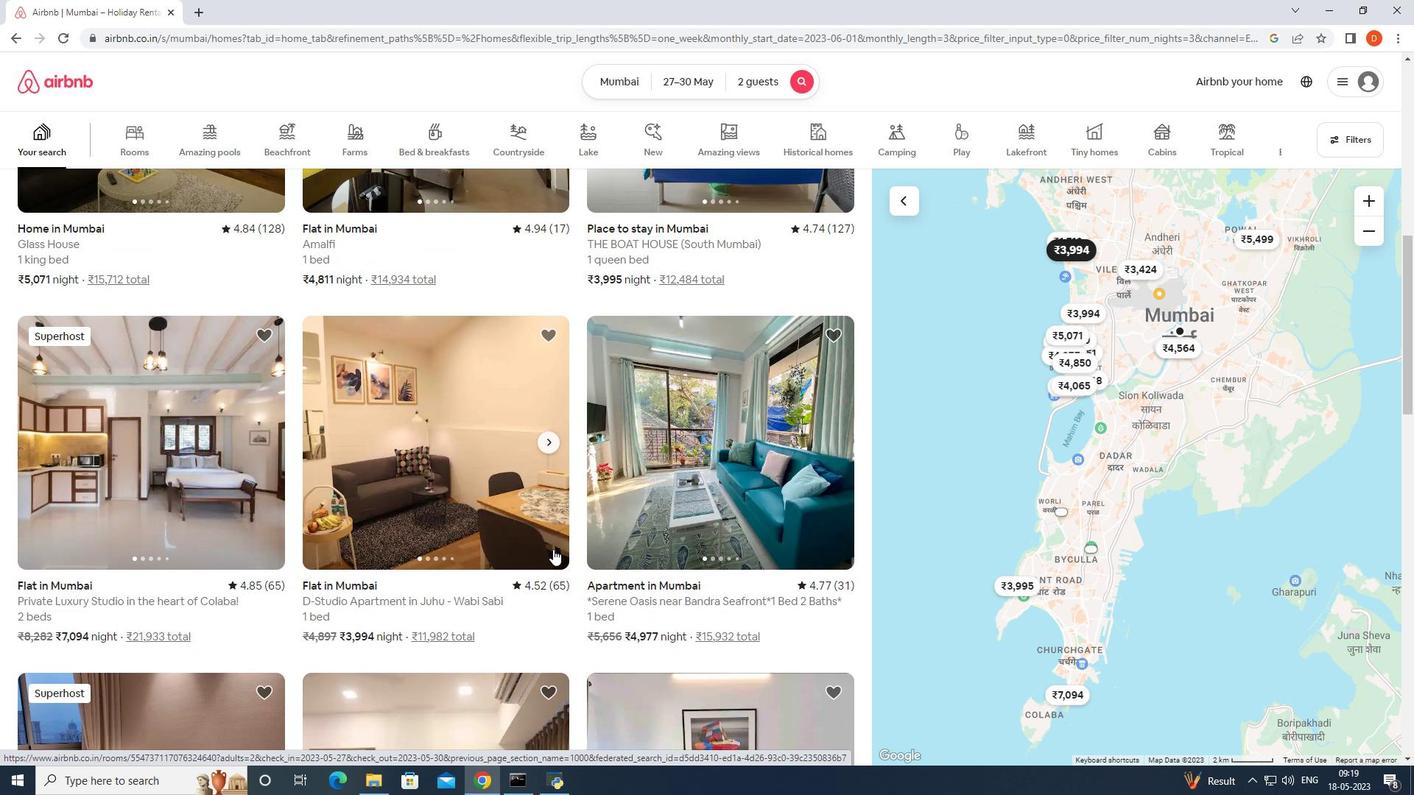 
Action: Mouse scrolled (553, 547) with delta (0, 0)
Screenshot: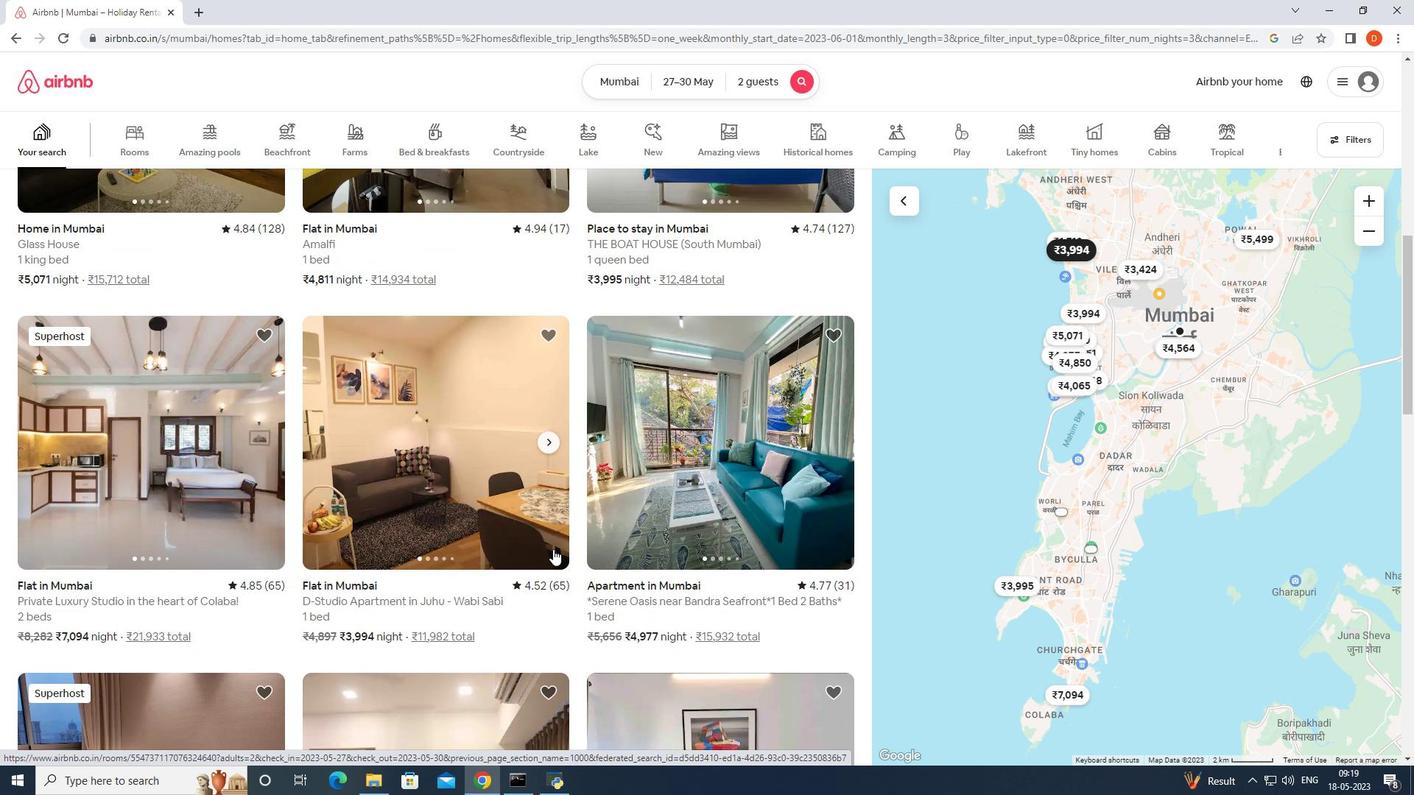 
Action: Mouse moved to (553, 549)
Screenshot: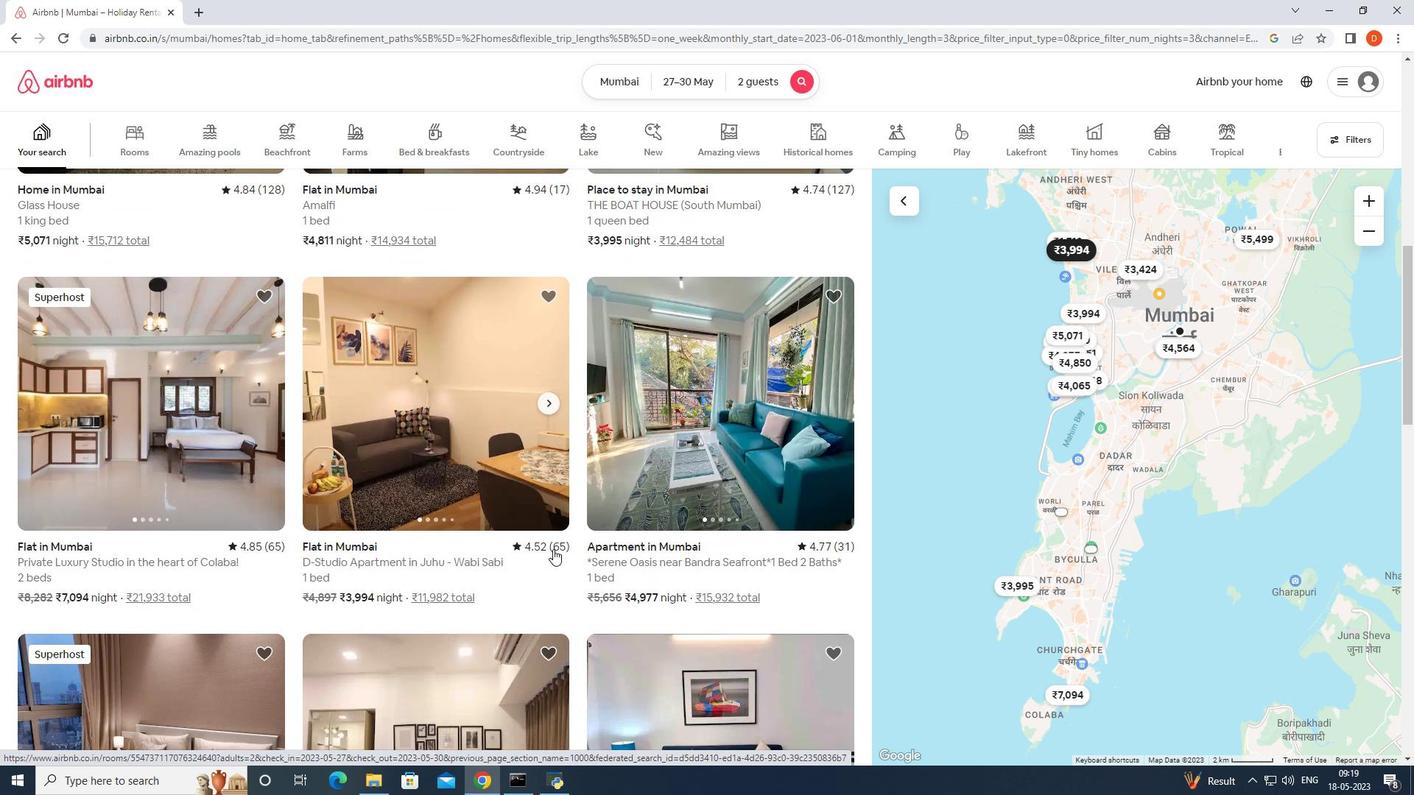 
